 Task: Add a condition where "Hours since last SLA breach Greater than Ten" in recently solved tickets
Action: Mouse moved to (130, 444)
Screenshot: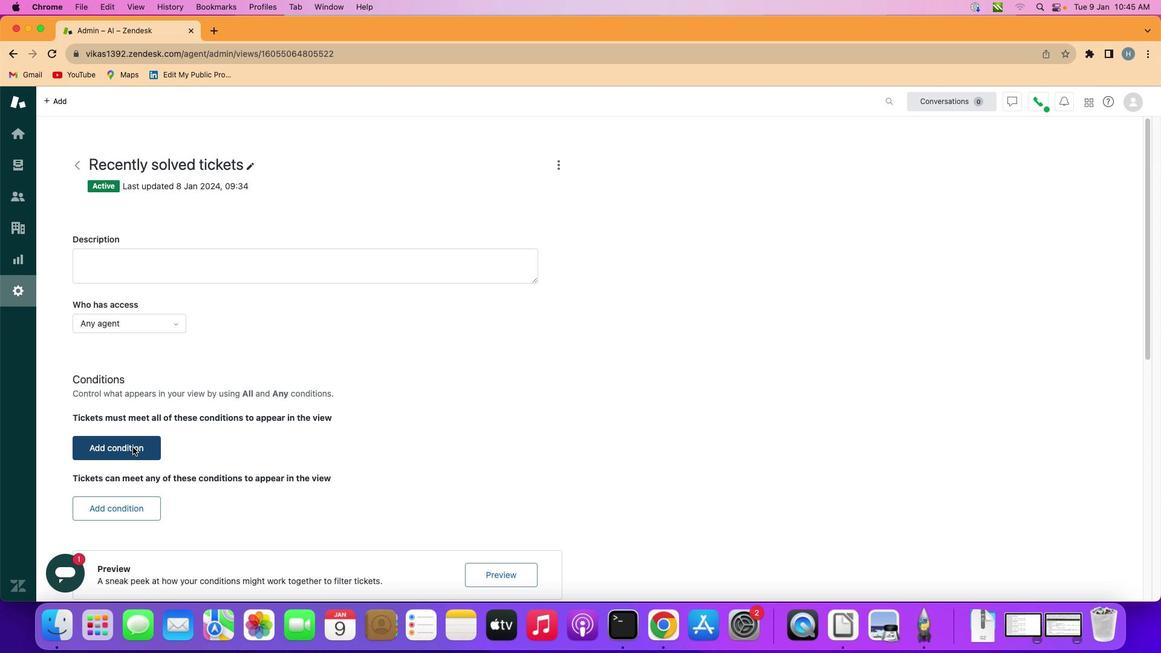 
Action: Mouse pressed left at (130, 444)
Screenshot: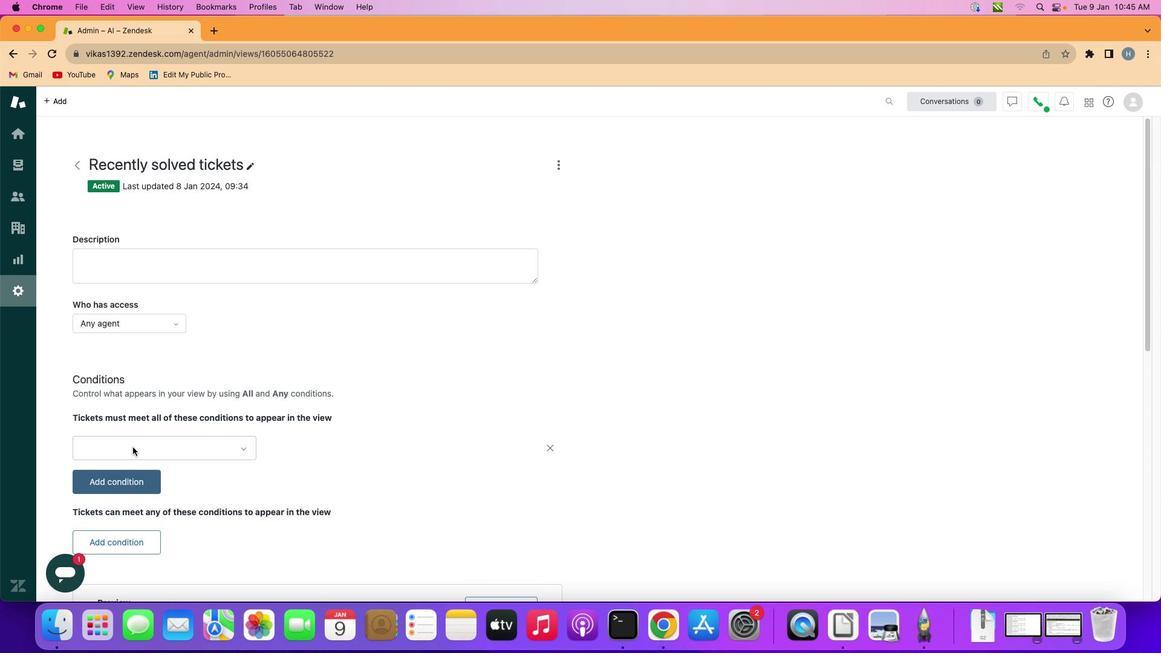 
Action: Mouse moved to (180, 440)
Screenshot: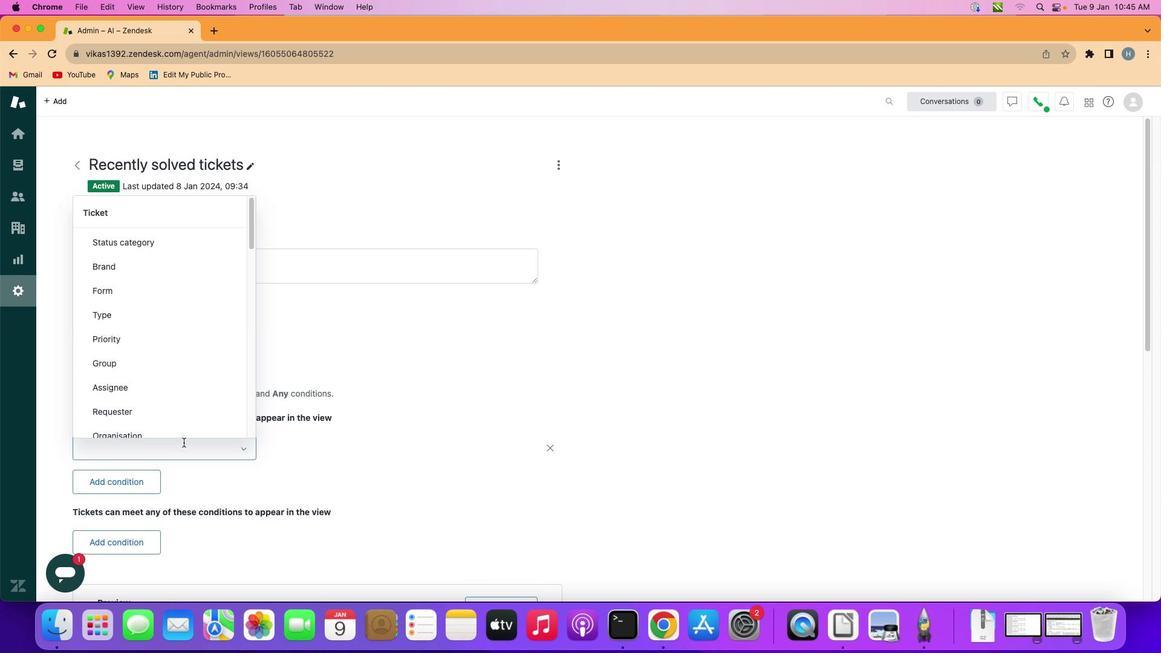 
Action: Mouse pressed left at (180, 440)
Screenshot: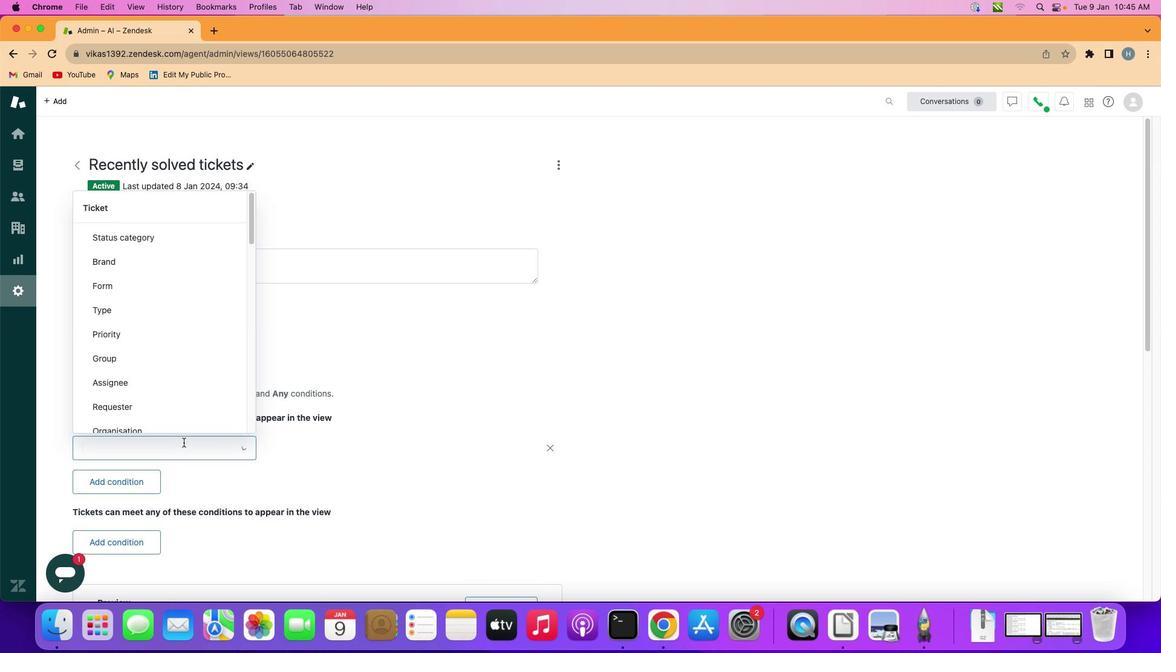 
Action: Mouse moved to (167, 317)
Screenshot: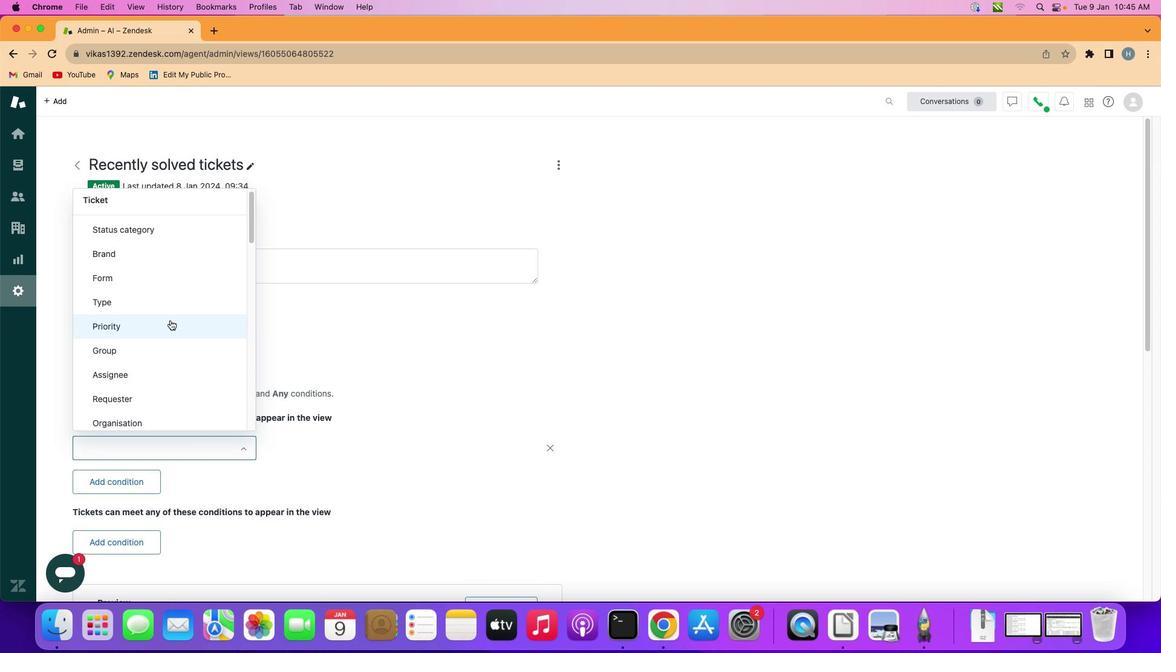 
Action: Mouse scrolled (167, 317) with delta (-1, -2)
Screenshot: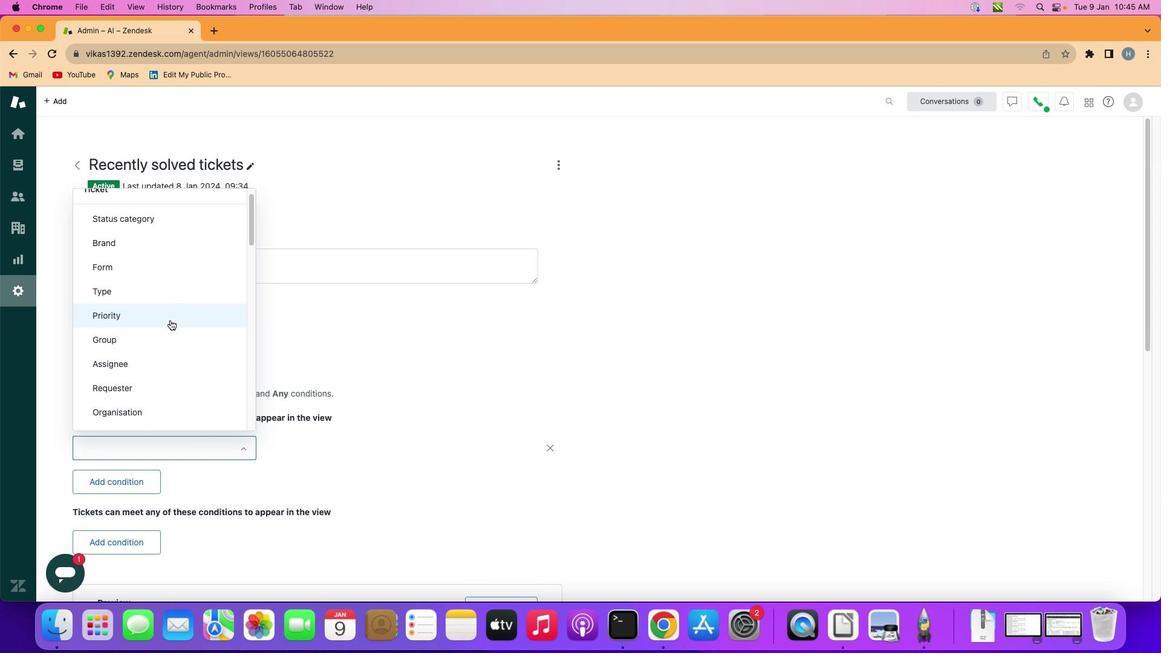 
Action: Mouse scrolled (167, 317) with delta (-1, -2)
Screenshot: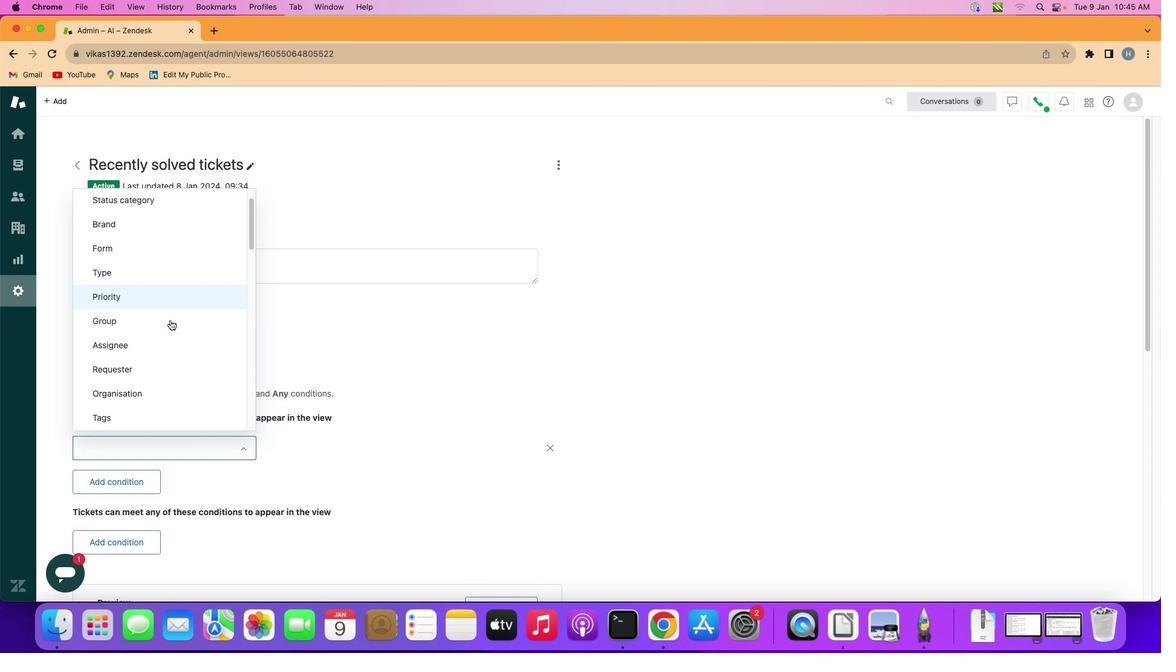 
Action: Mouse scrolled (167, 317) with delta (-1, -2)
Screenshot: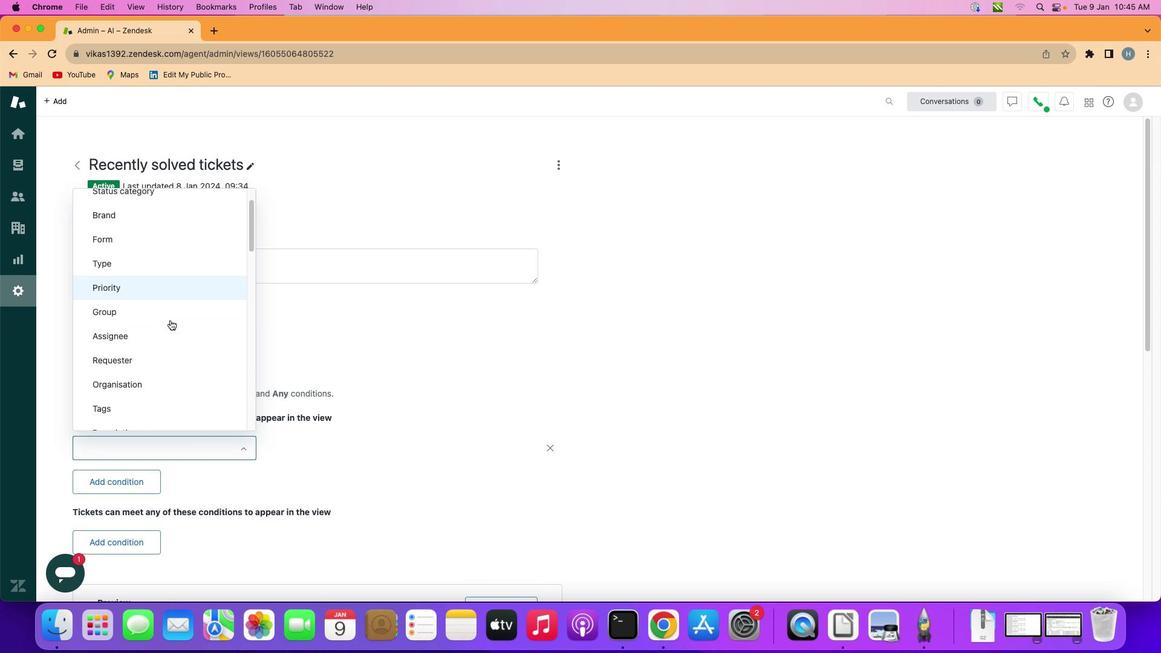 
Action: Mouse scrolled (167, 317) with delta (-1, -2)
Screenshot: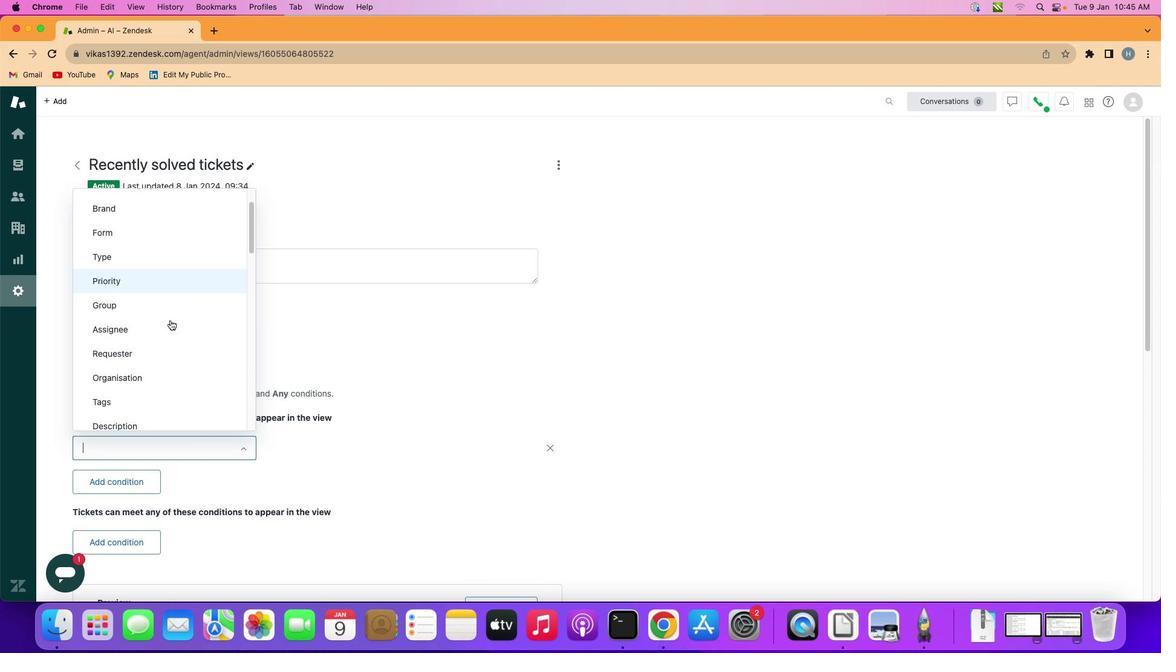 
Action: Mouse scrolled (167, 317) with delta (-1, -2)
Screenshot: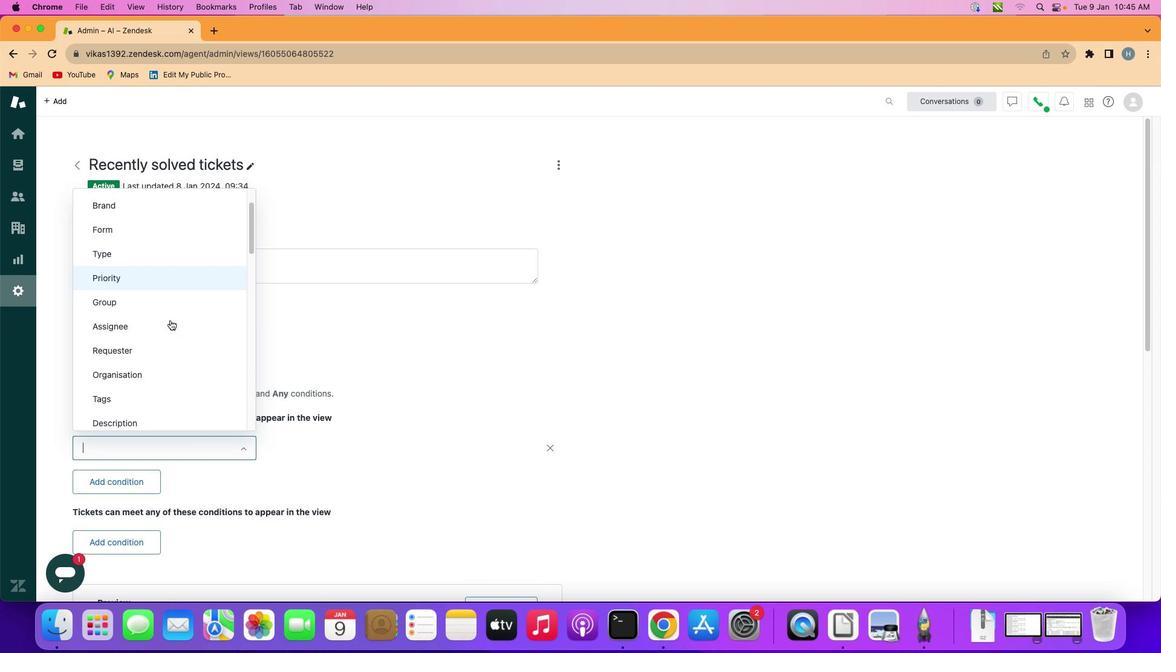 
Action: Mouse moved to (168, 318)
Screenshot: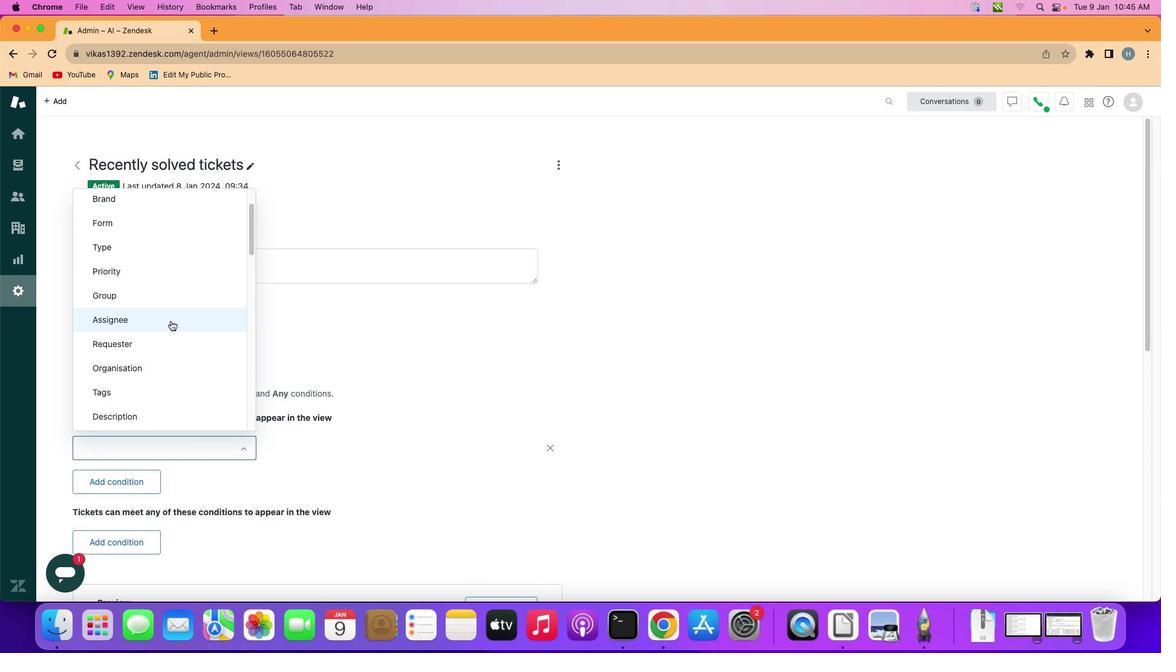 
Action: Mouse scrolled (168, 318) with delta (-1, -2)
Screenshot: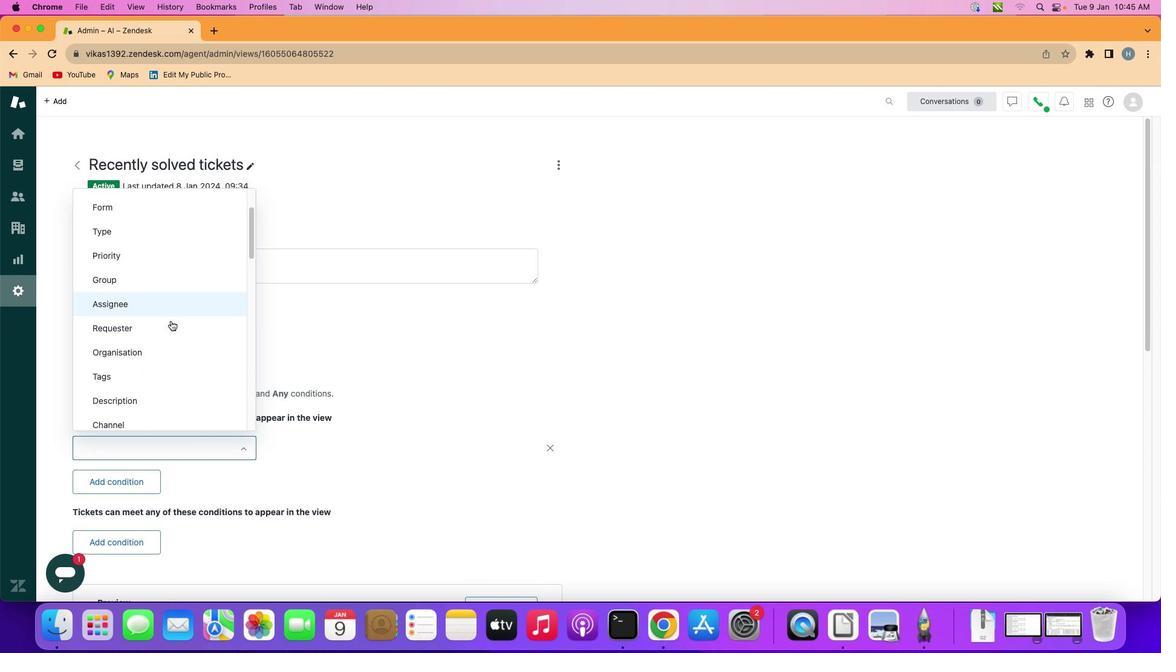 
Action: Mouse moved to (168, 318)
Screenshot: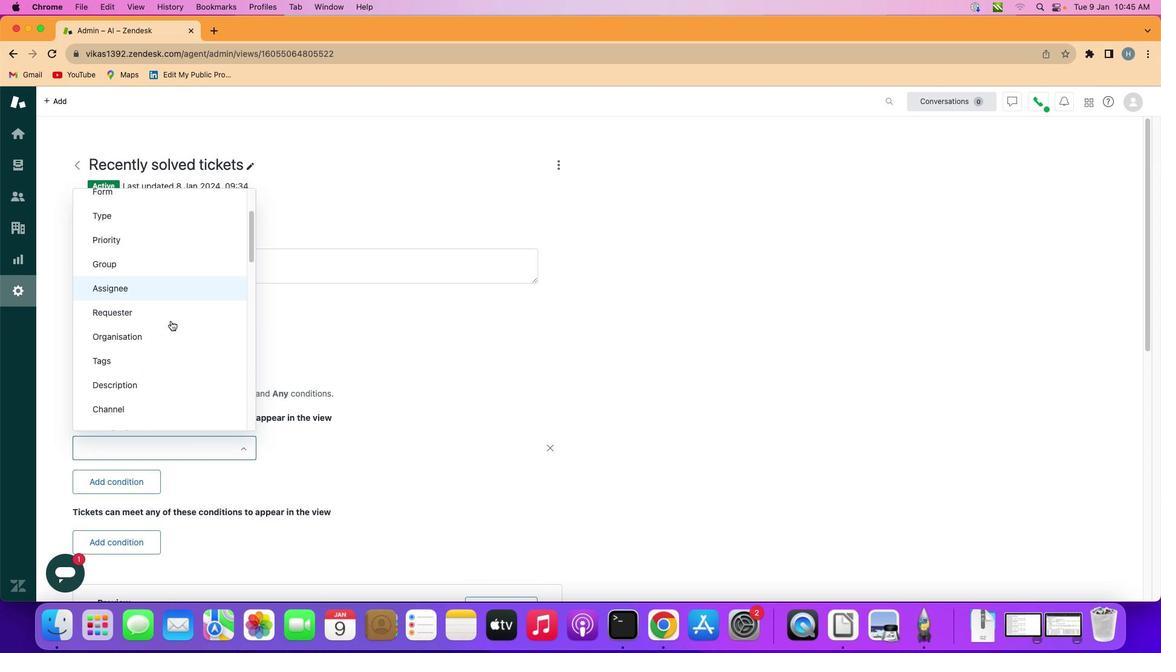 
Action: Mouse scrolled (168, 318) with delta (-1, -2)
Screenshot: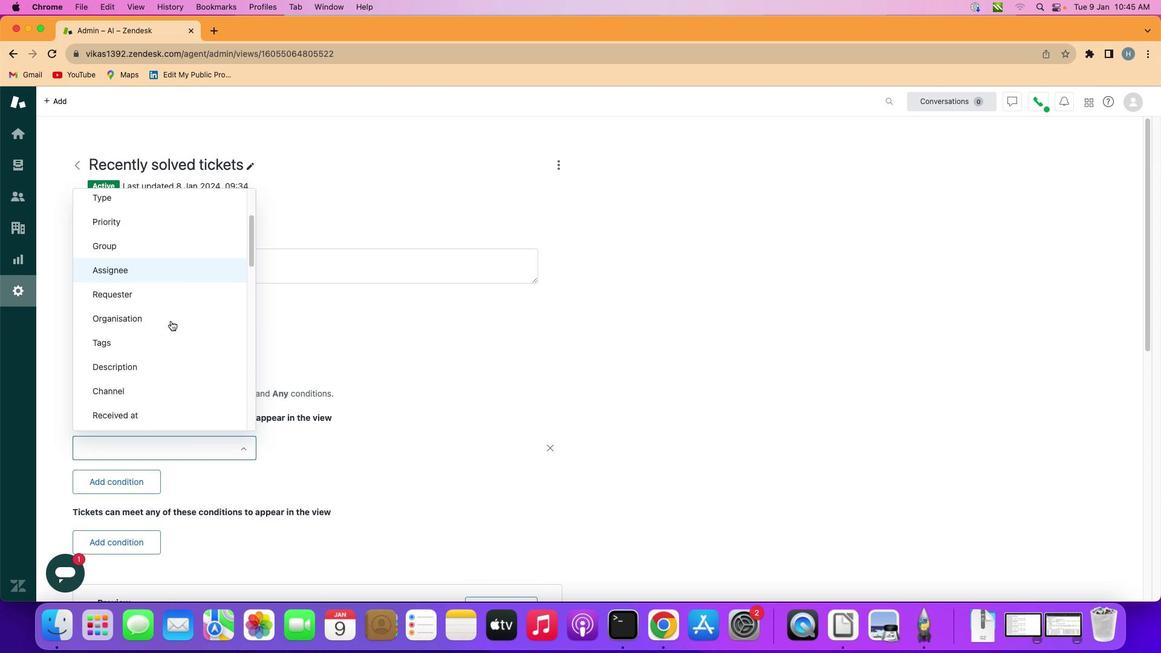 
Action: Mouse scrolled (168, 318) with delta (-1, -2)
Screenshot: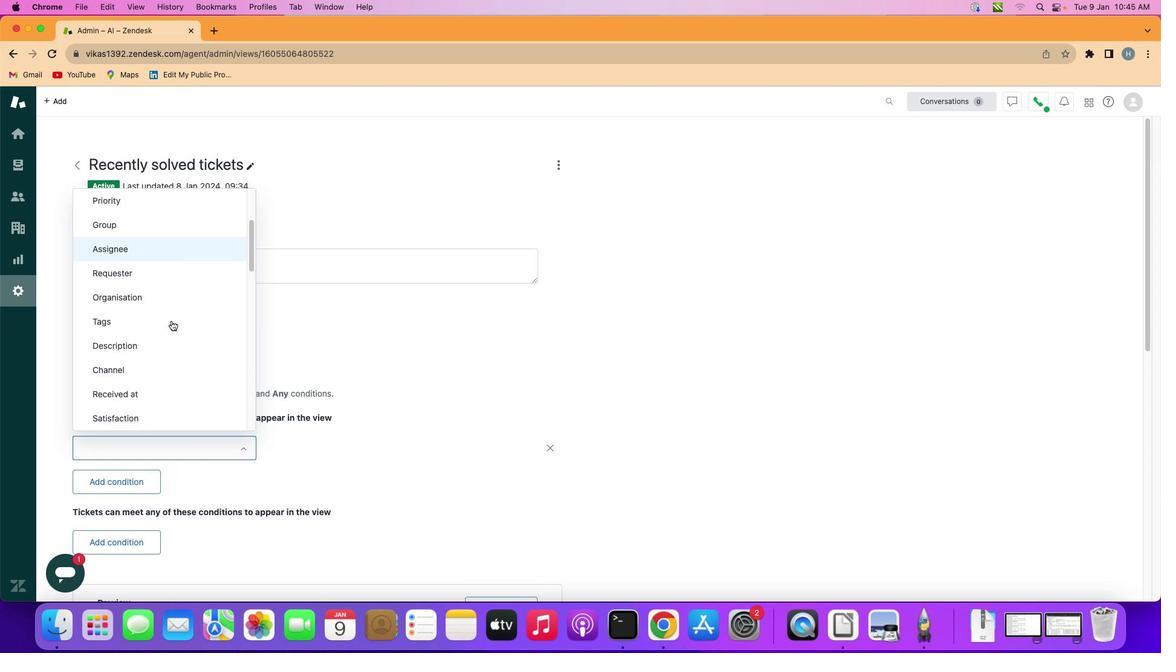 
Action: Mouse scrolled (168, 318) with delta (-1, -3)
Screenshot: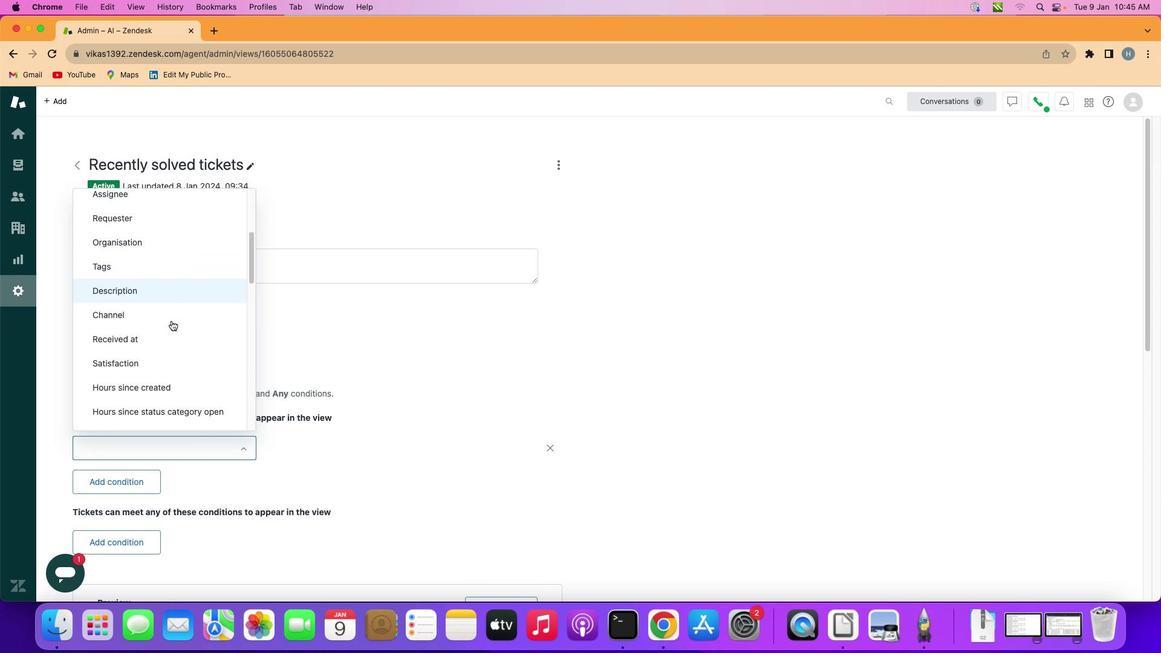 
Action: Mouse moved to (168, 318)
Screenshot: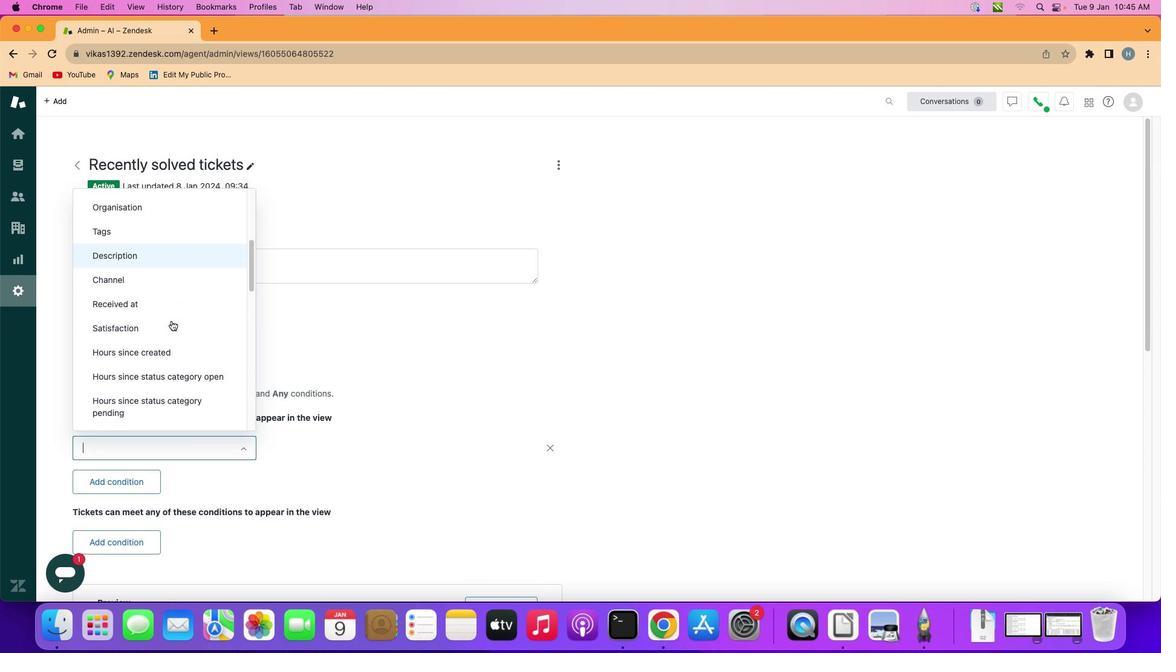 
Action: Mouse scrolled (168, 318) with delta (-1, -3)
Screenshot: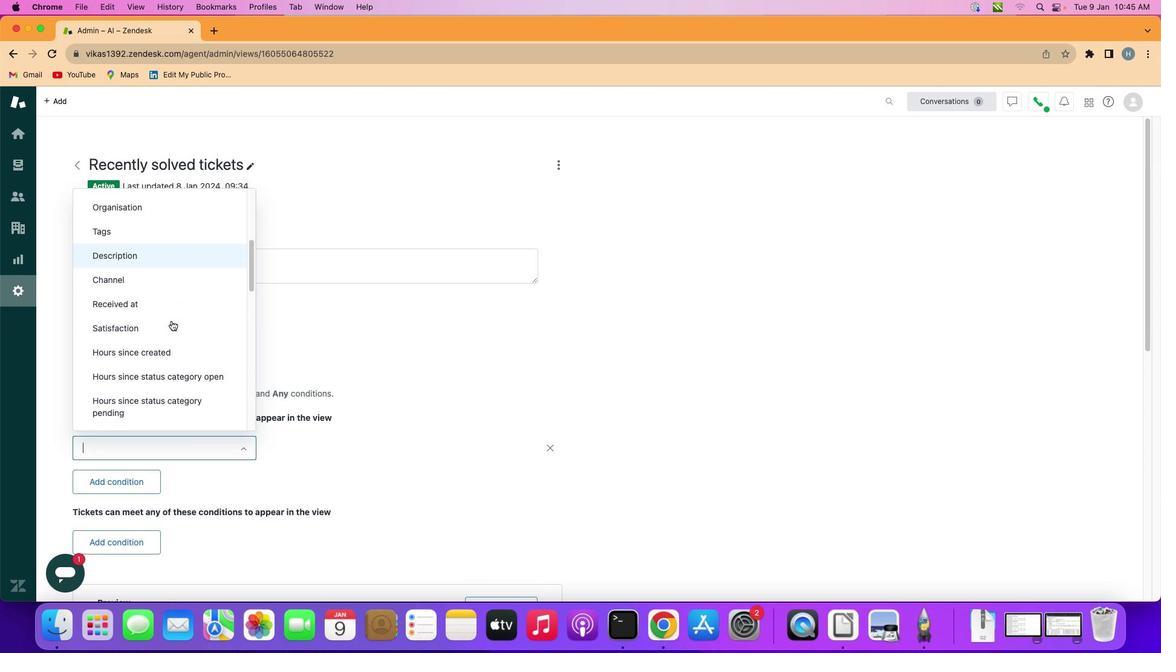 
Action: Mouse scrolled (168, 318) with delta (-1, -2)
Screenshot: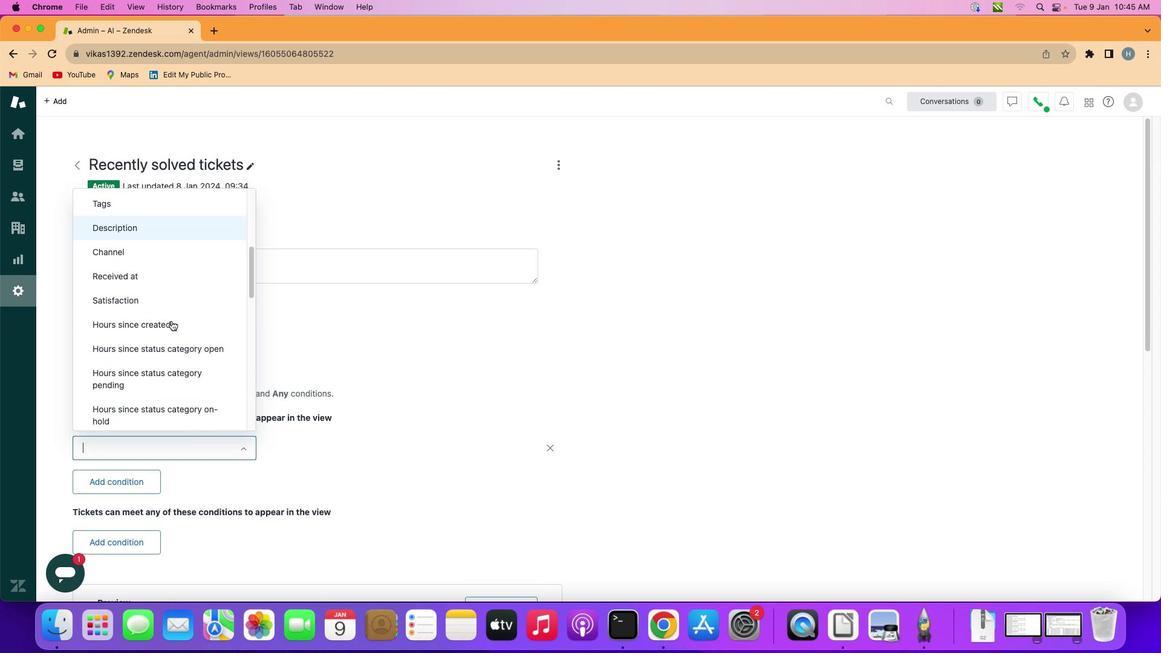 
Action: Mouse scrolled (168, 318) with delta (-1, -2)
Screenshot: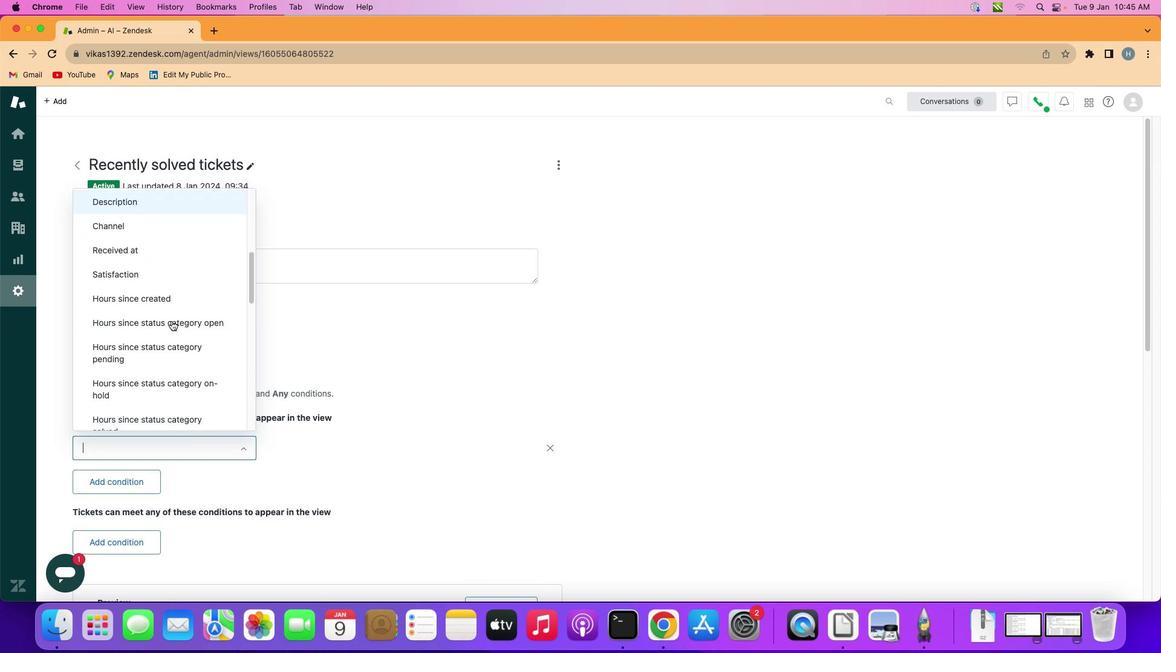 
Action: Mouse scrolled (168, 318) with delta (-1, -2)
Screenshot: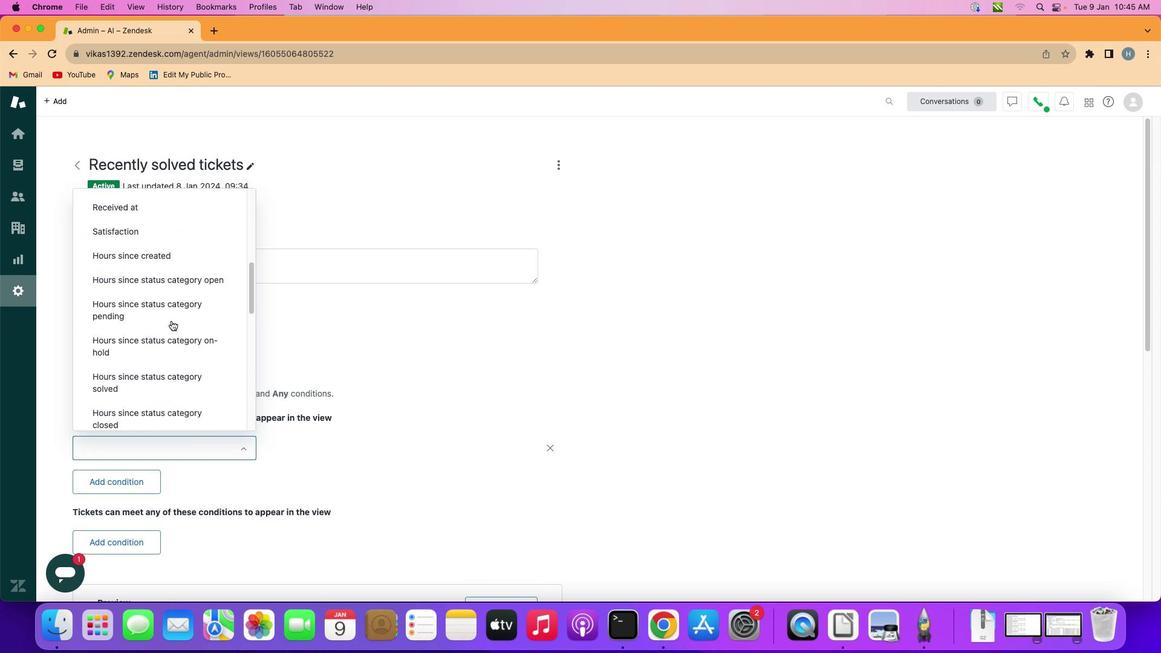 
Action: Mouse scrolled (168, 318) with delta (-1, -3)
Screenshot: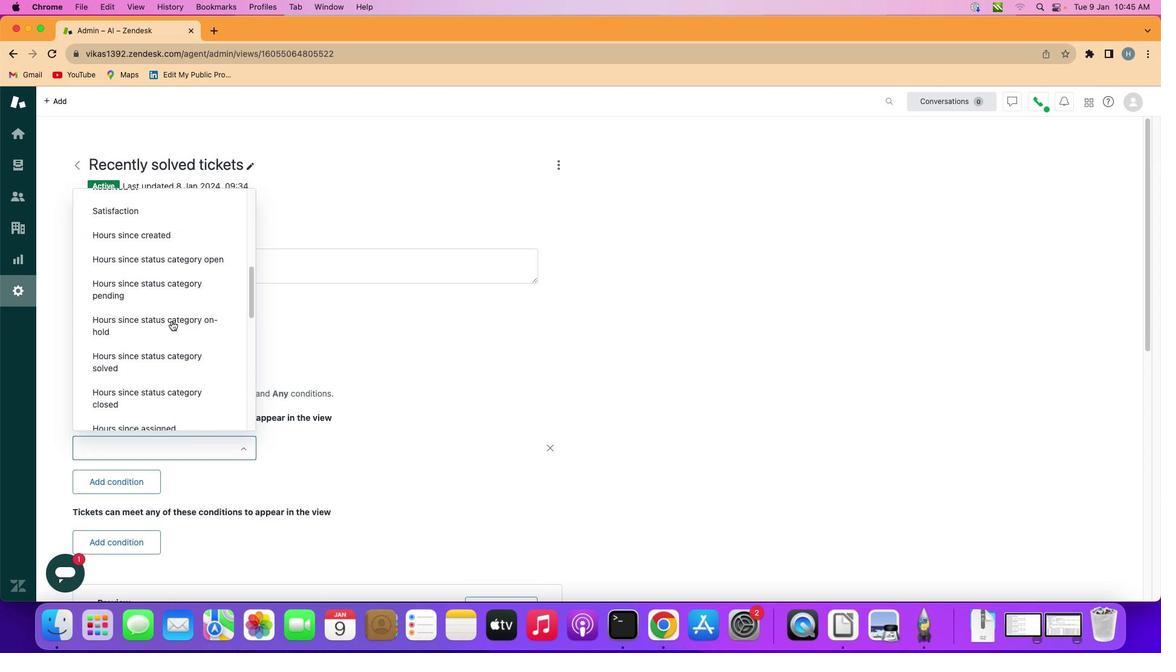 
Action: Mouse moved to (182, 309)
Screenshot: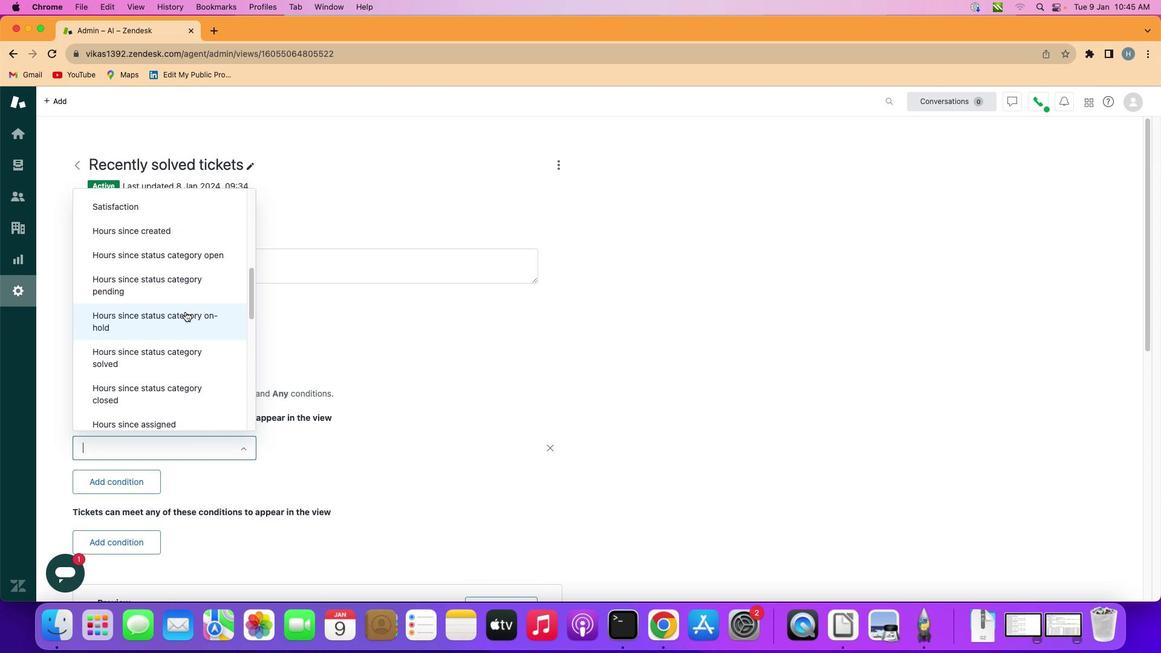 
Action: Mouse scrolled (182, 309) with delta (-1, -2)
Screenshot: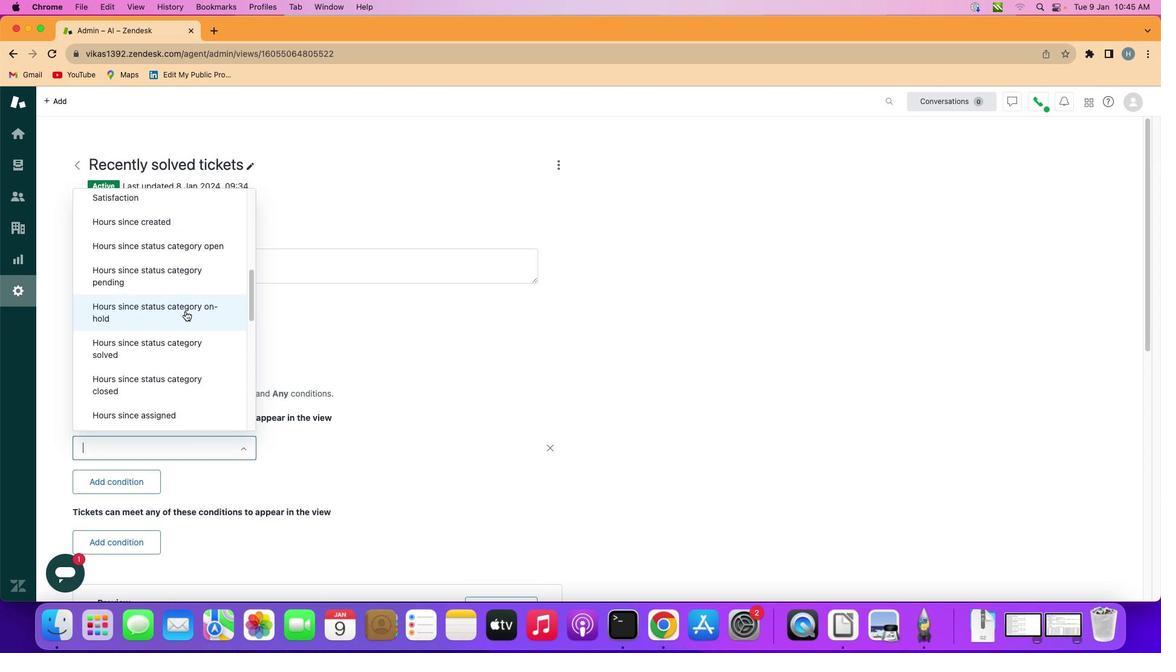 
Action: Mouse scrolled (182, 309) with delta (-1, -2)
Screenshot: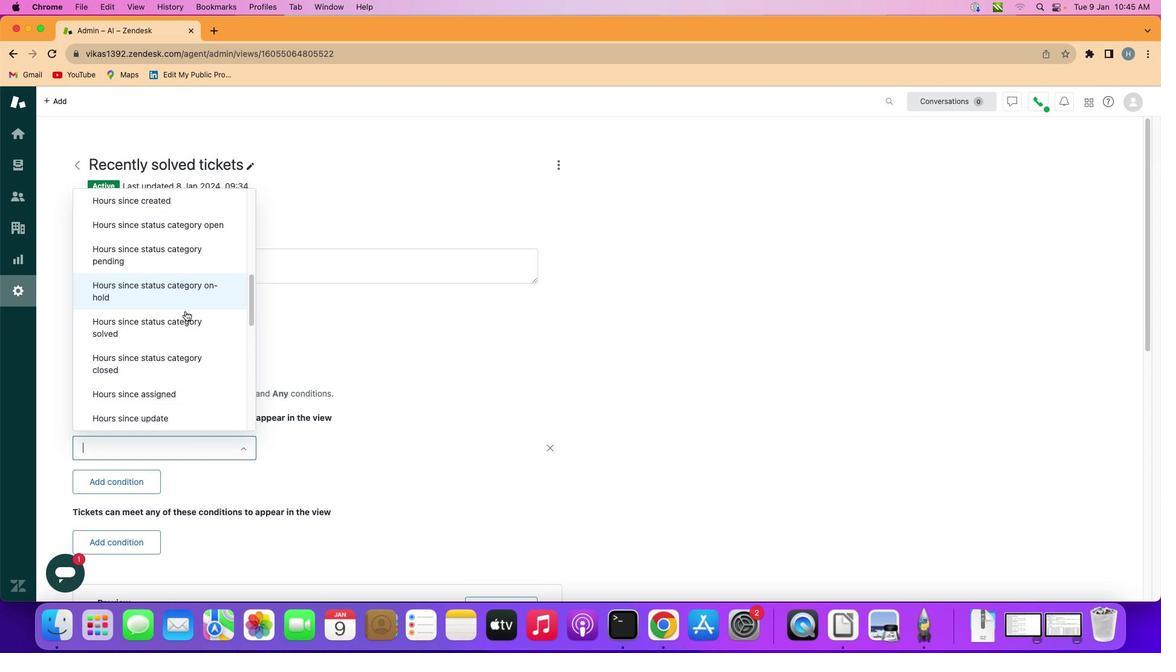 
Action: Mouse scrolled (182, 309) with delta (-1, -2)
Screenshot: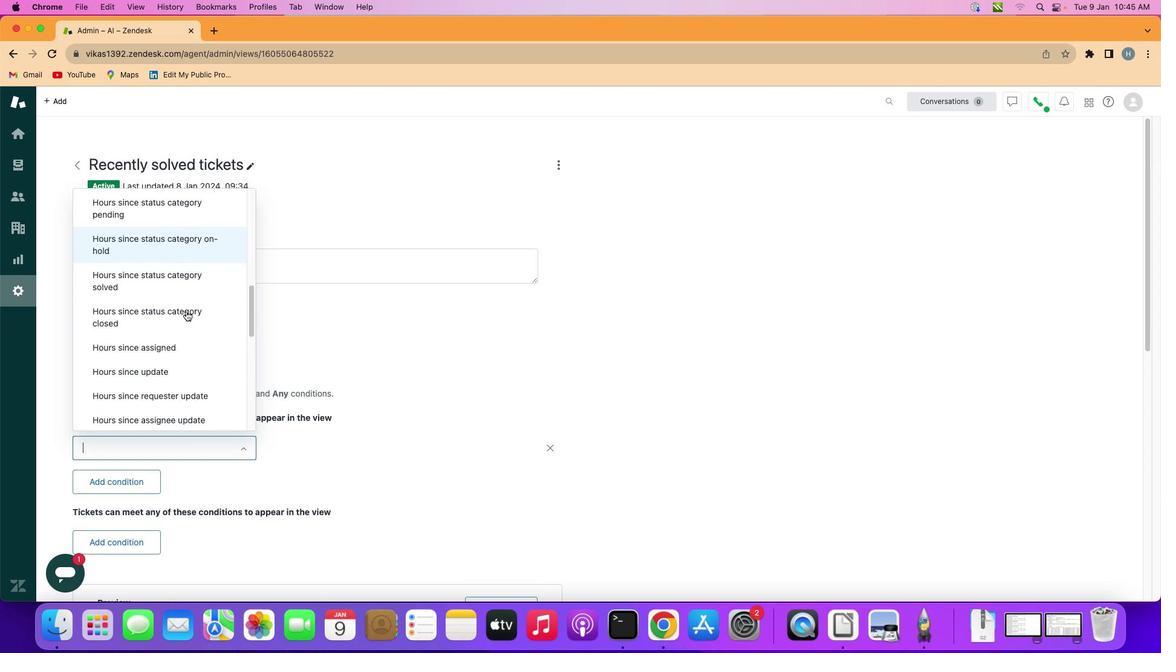 
Action: Mouse moved to (183, 309)
Screenshot: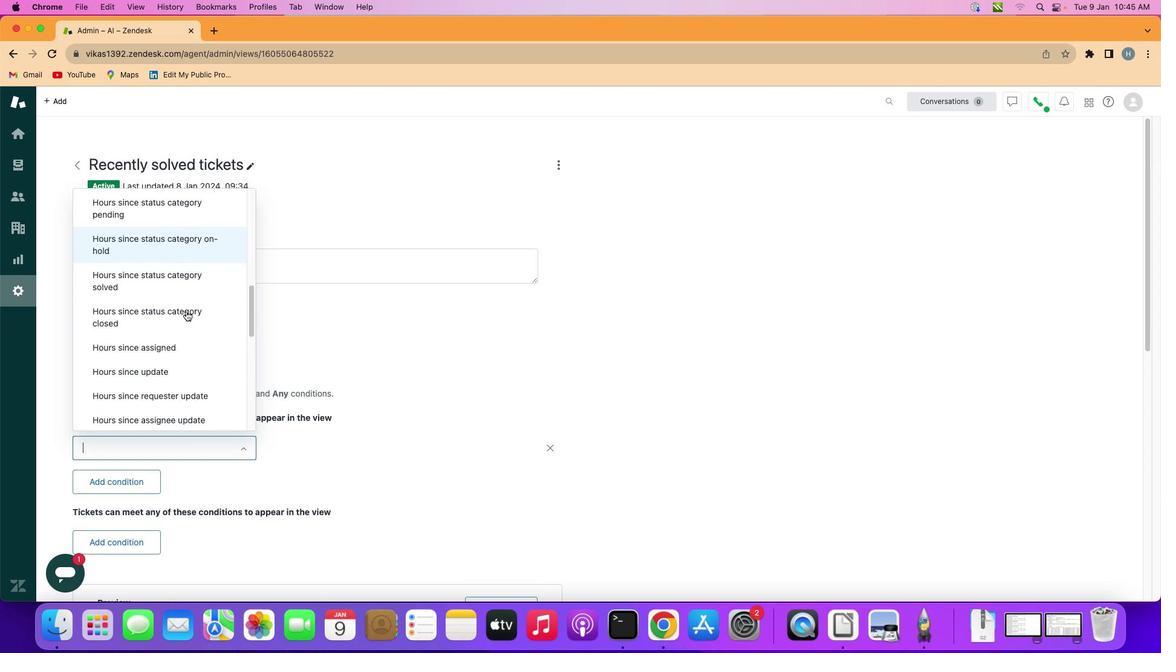 
Action: Mouse scrolled (183, 309) with delta (-1, -2)
Screenshot: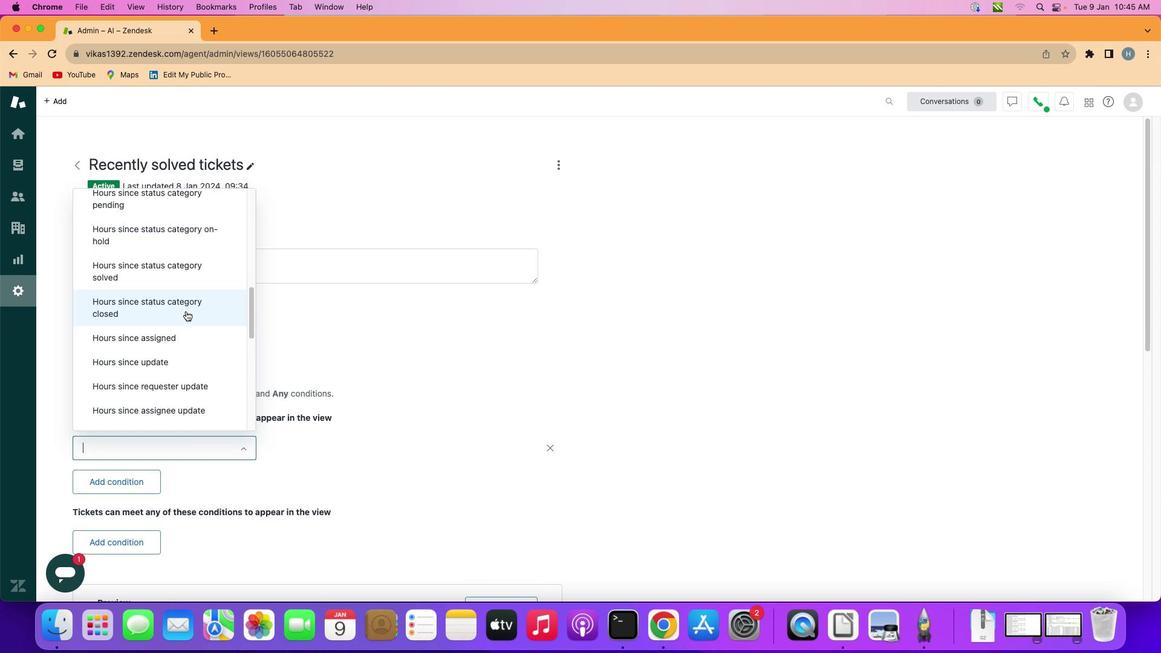 
Action: Mouse moved to (183, 309)
Screenshot: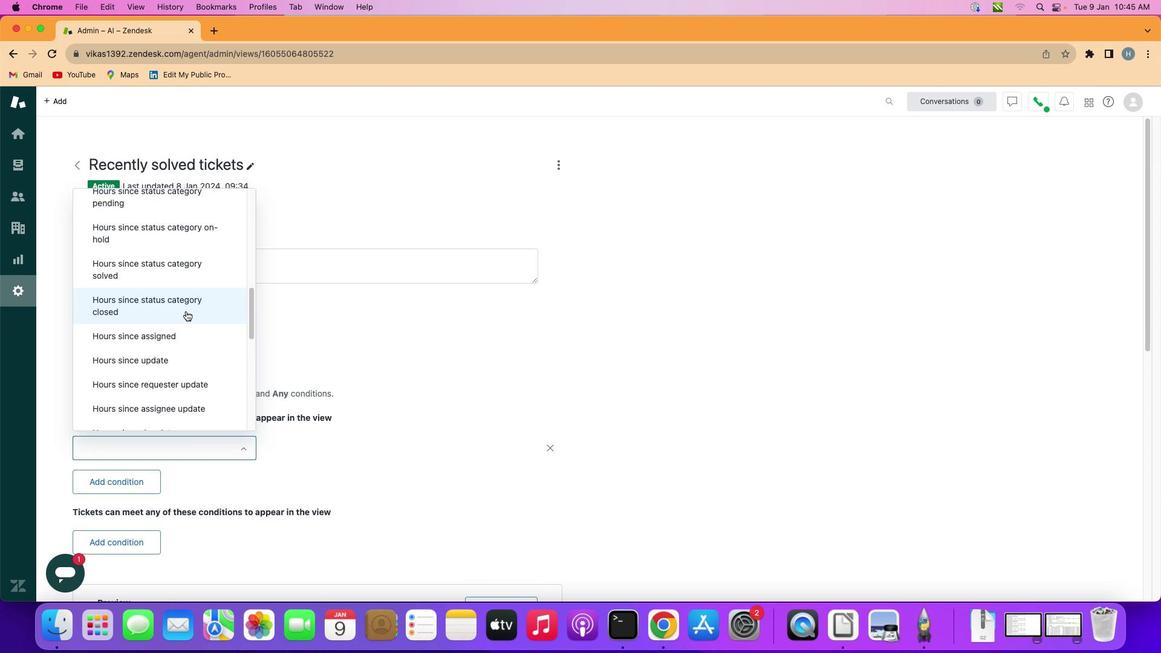 
Action: Mouse scrolled (183, 309) with delta (-1, -2)
Screenshot: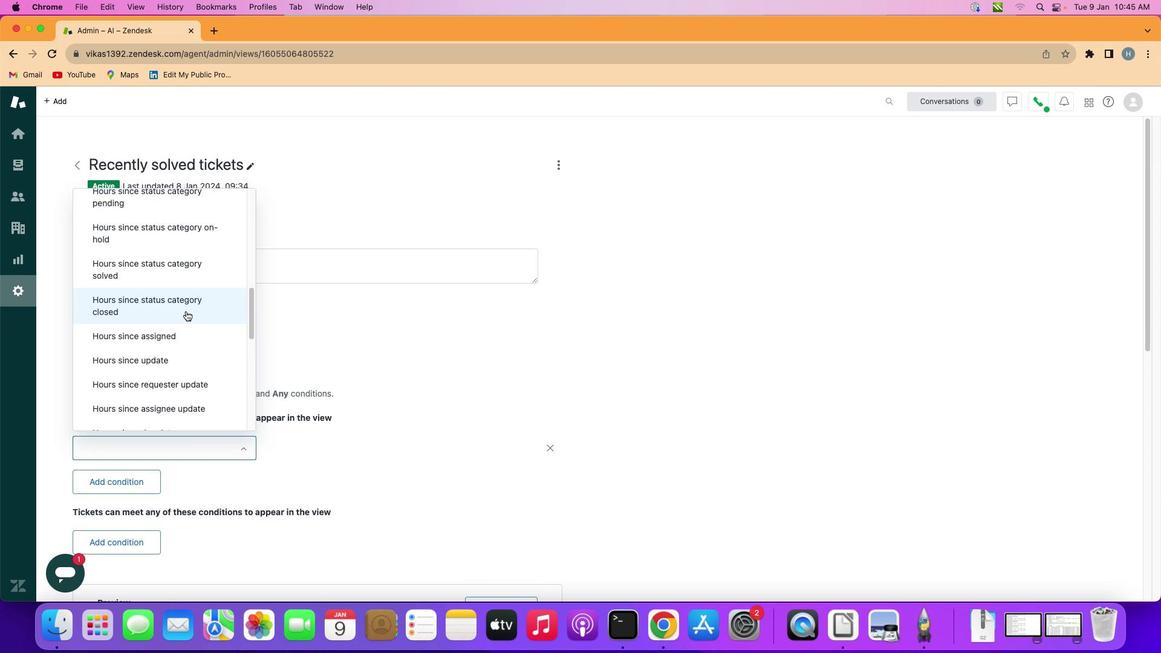
Action: Mouse moved to (183, 308)
Screenshot: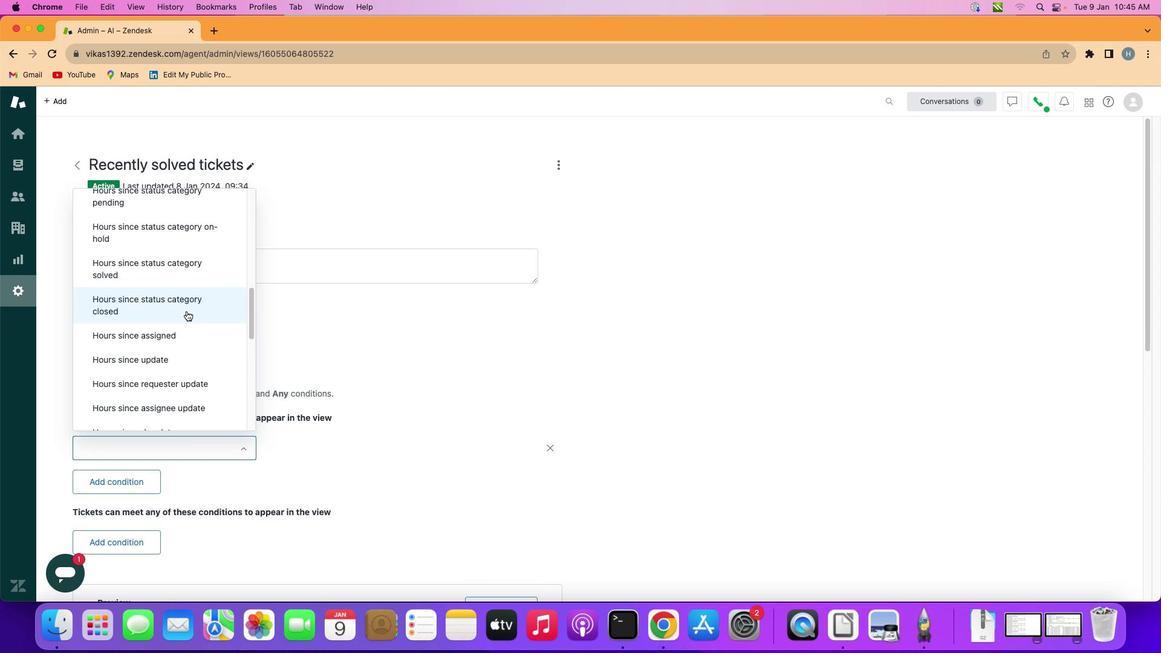 
Action: Mouse scrolled (183, 308) with delta (-1, -2)
Screenshot: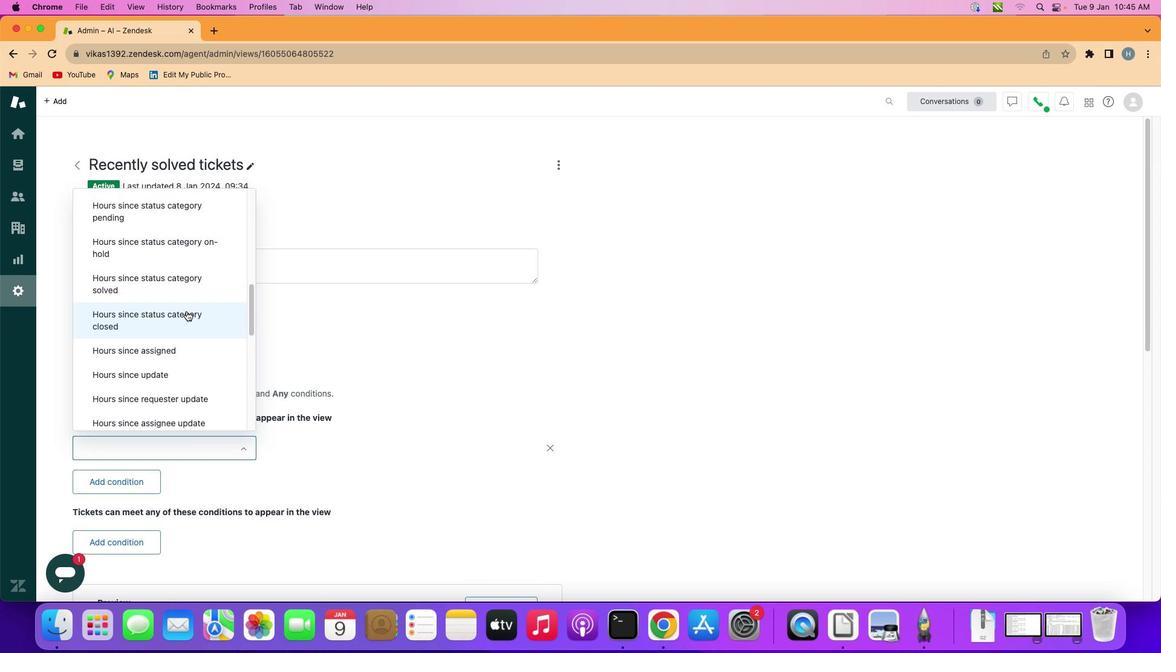 
Action: Mouse scrolled (183, 308) with delta (-1, -1)
Screenshot: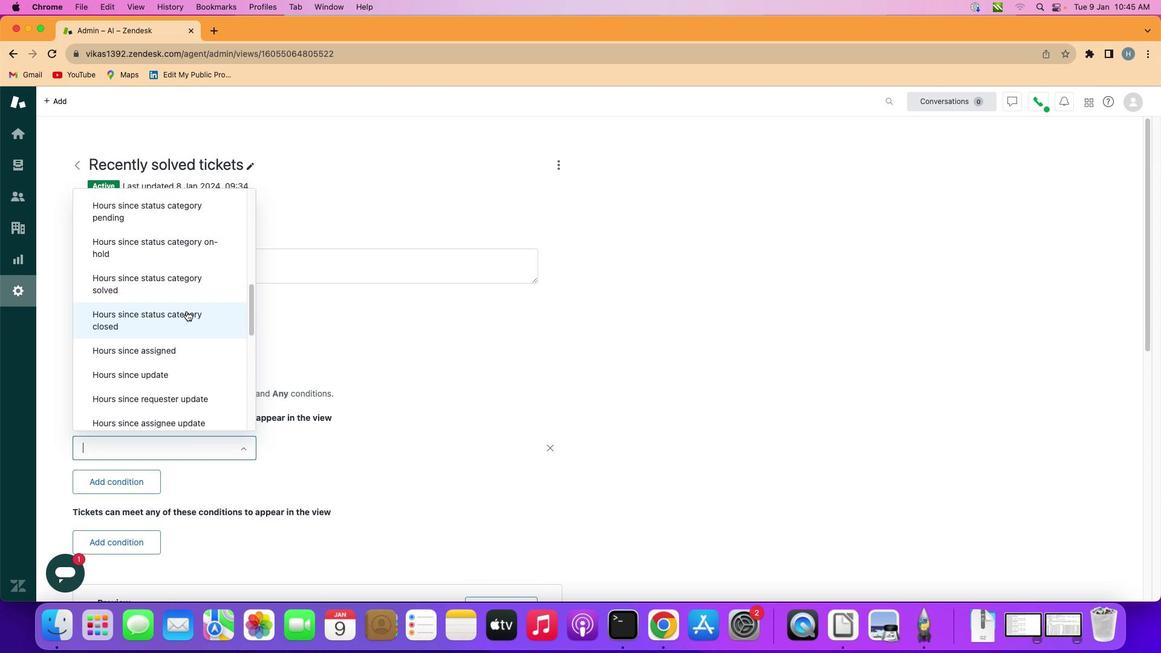 
Action: Mouse scrolled (183, 308) with delta (-1, -2)
Screenshot: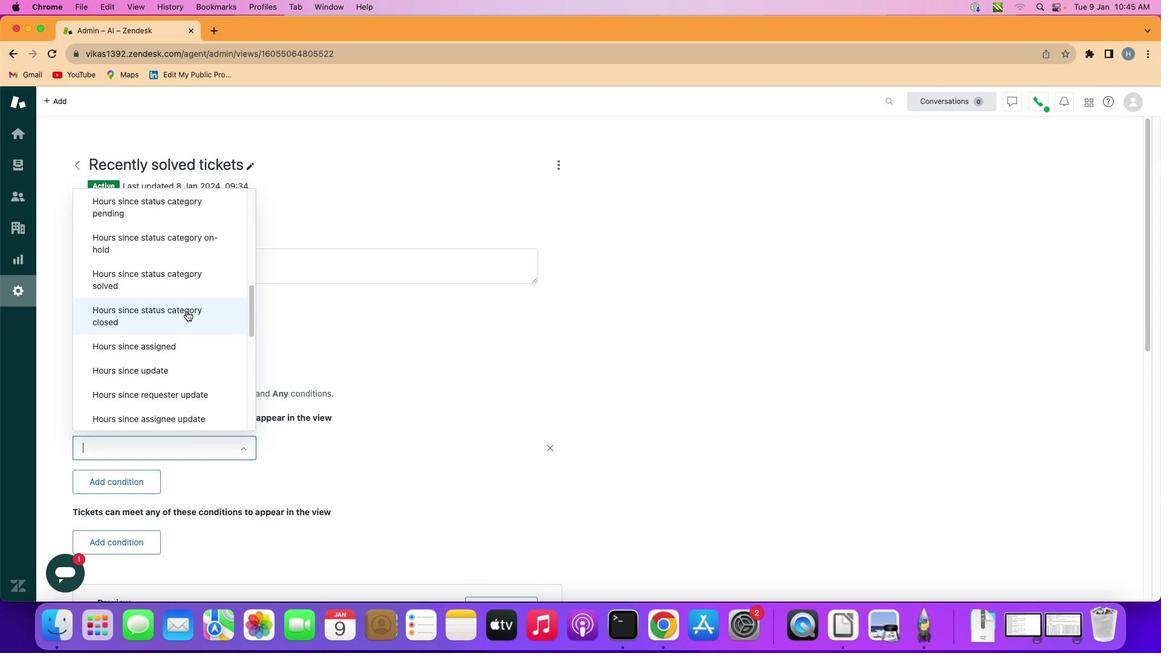 
Action: Mouse scrolled (183, 308) with delta (-1, -2)
Screenshot: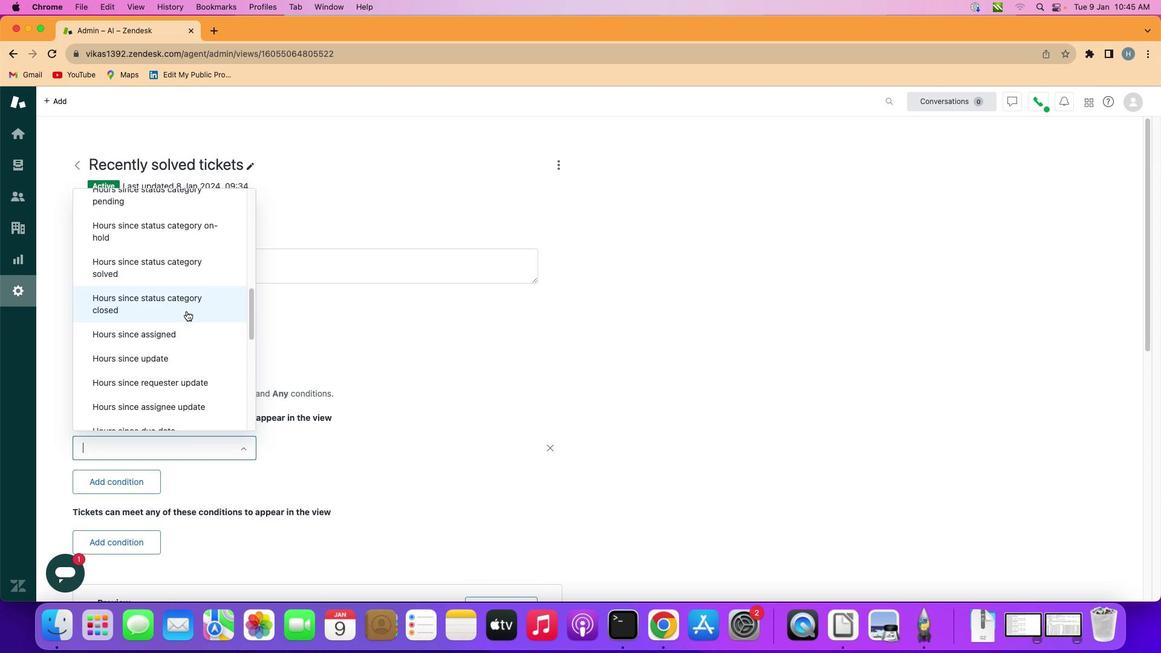 
Action: Mouse scrolled (183, 308) with delta (-1, -2)
Screenshot: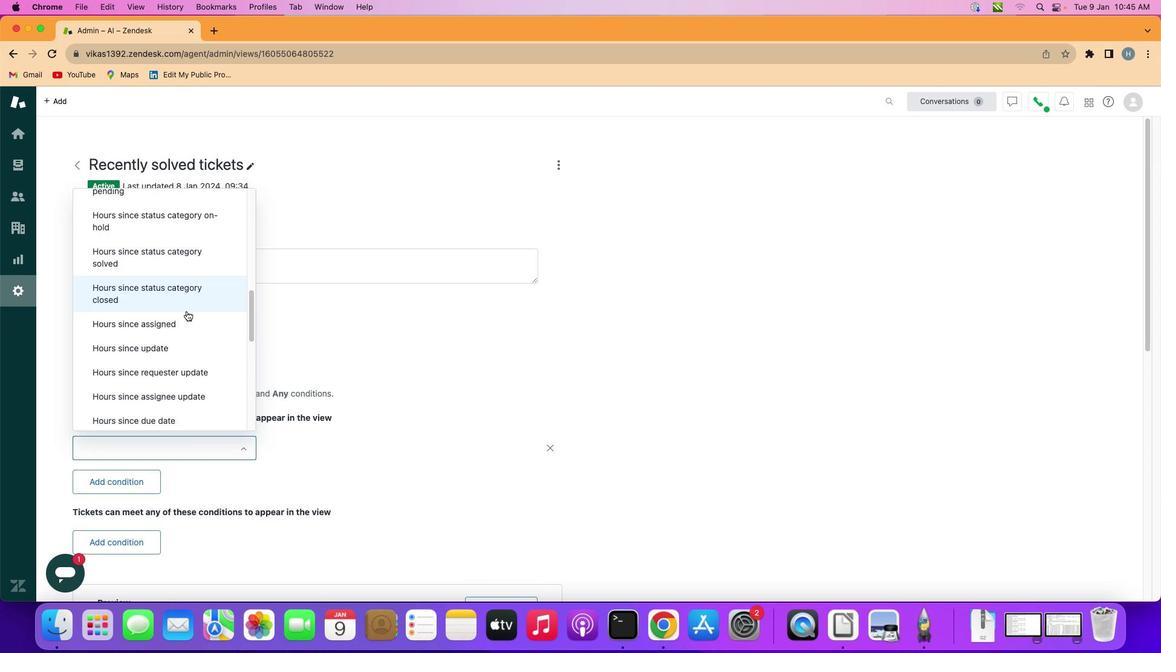 
Action: Mouse scrolled (183, 308) with delta (-1, -2)
Screenshot: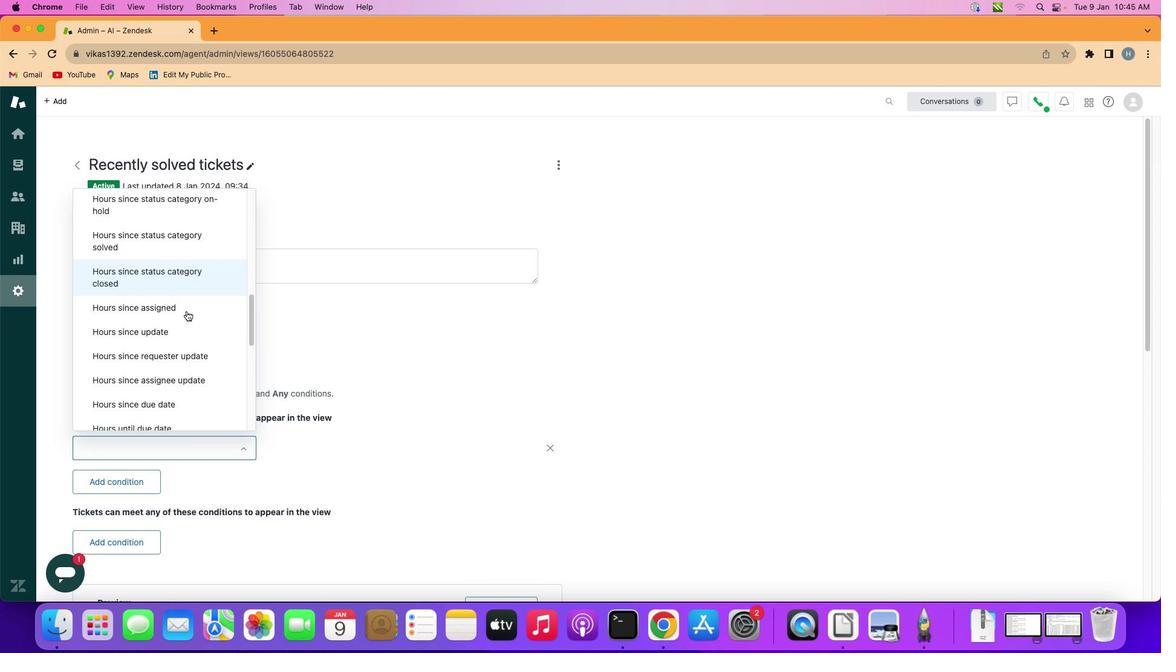 
Action: Mouse scrolled (183, 308) with delta (-1, -2)
Screenshot: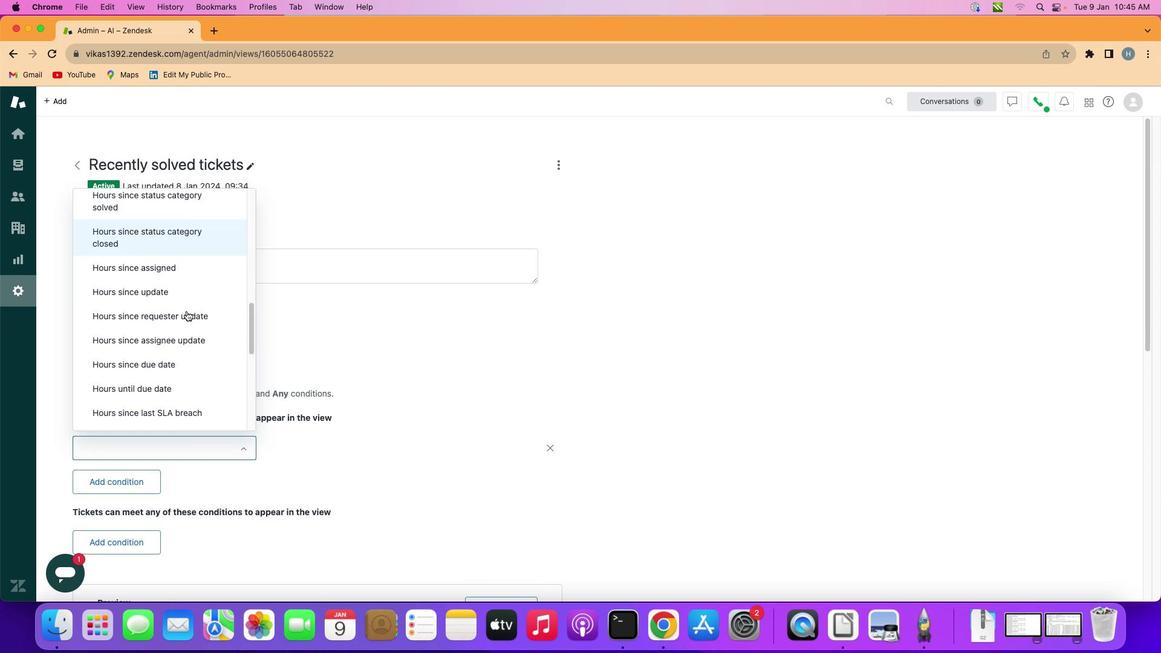 
Action: Mouse scrolled (183, 308) with delta (-1, -2)
Screenshot: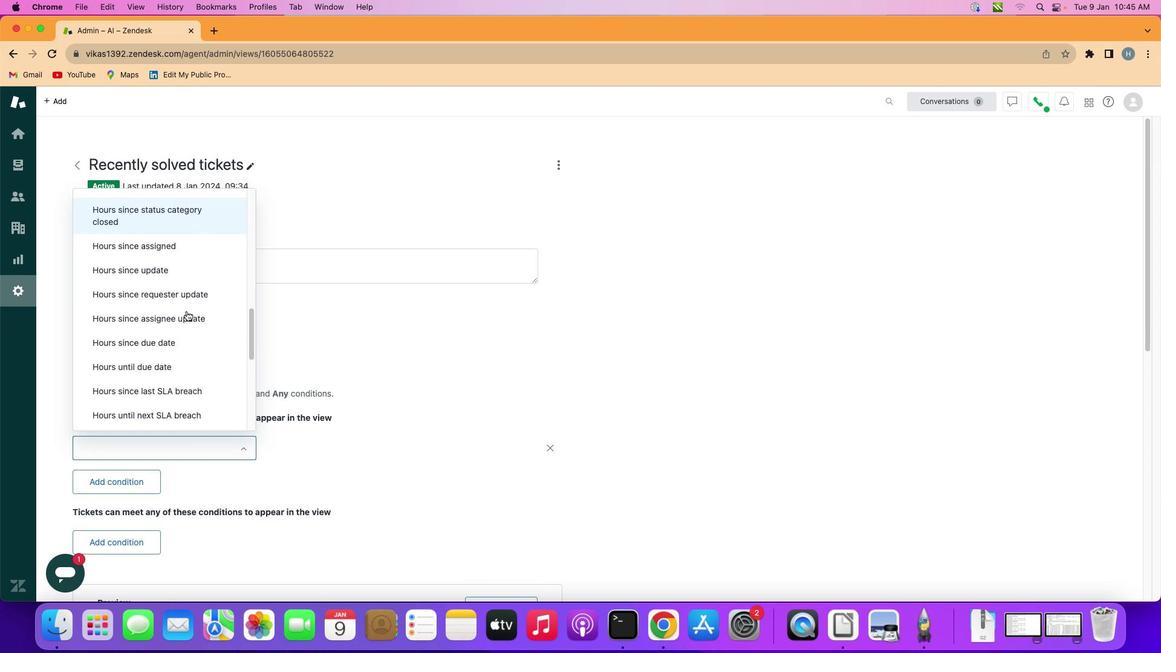 
Action: Mouse scrolled (183, 308) with delta (-1, -2)
Screenshot: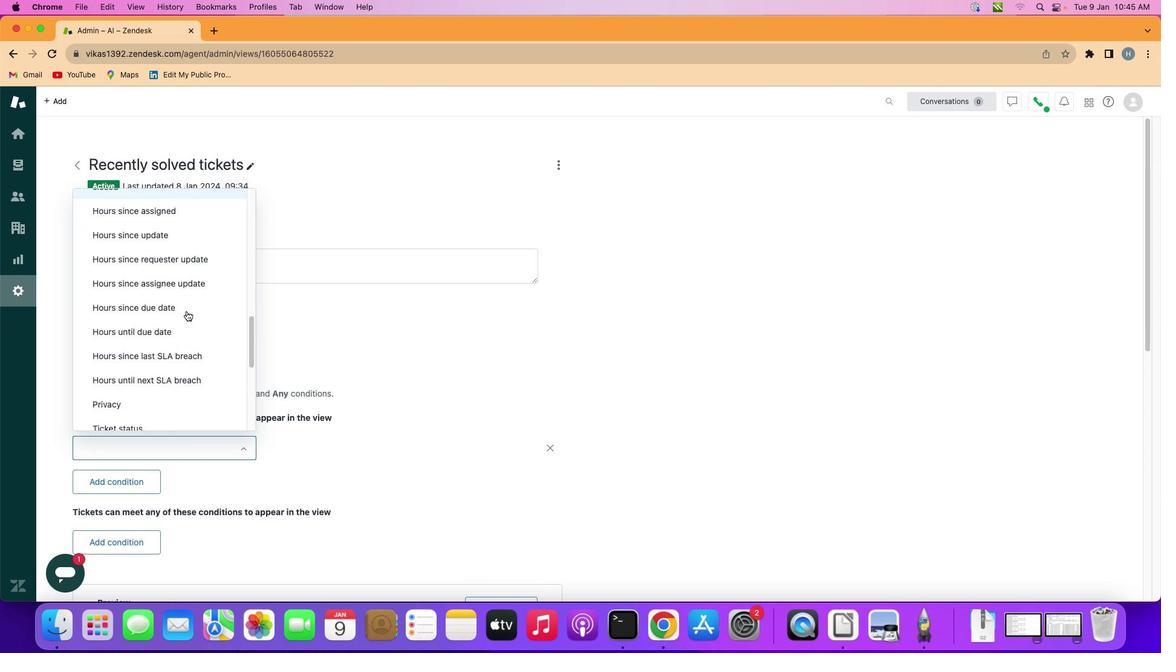 
Action: Mouse moved to (182, 352)
Screenshot: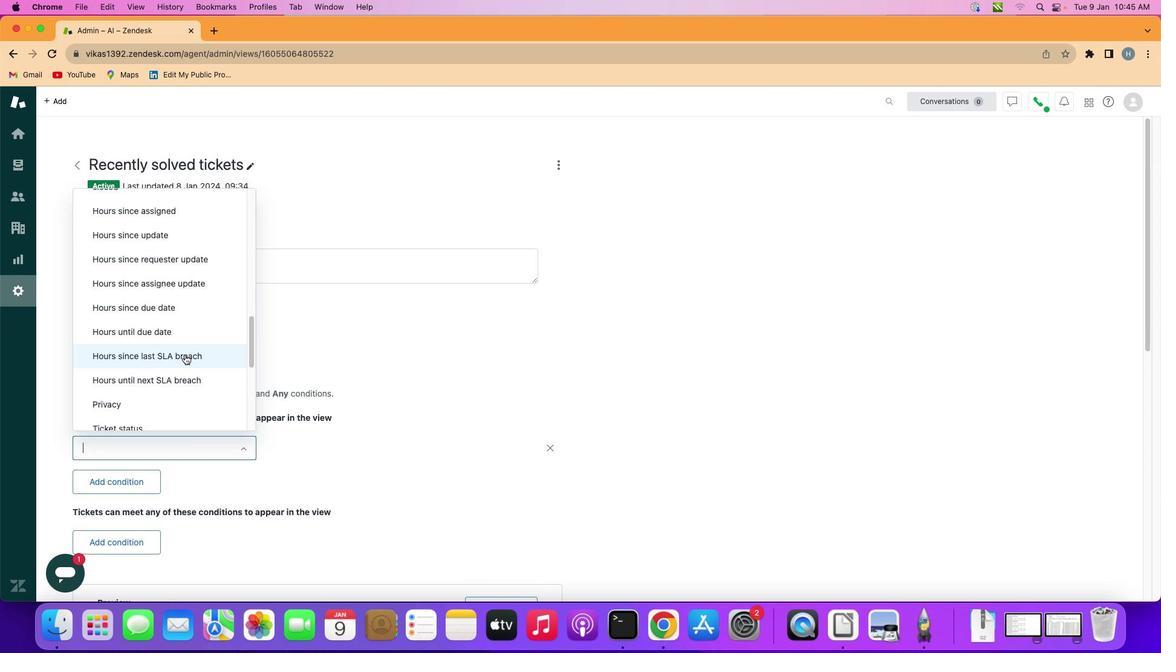 
Action: Mouse pressed left at (182, 352)
Screenshot: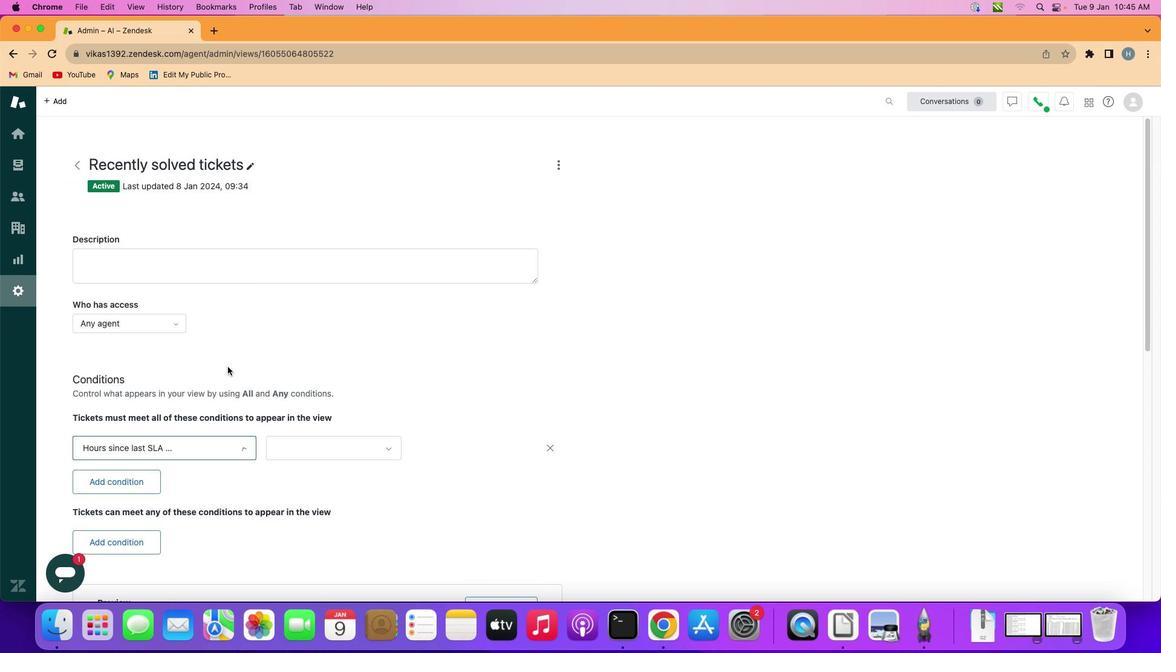 
Action: Mouse moved to (374, 446)
Screenshot: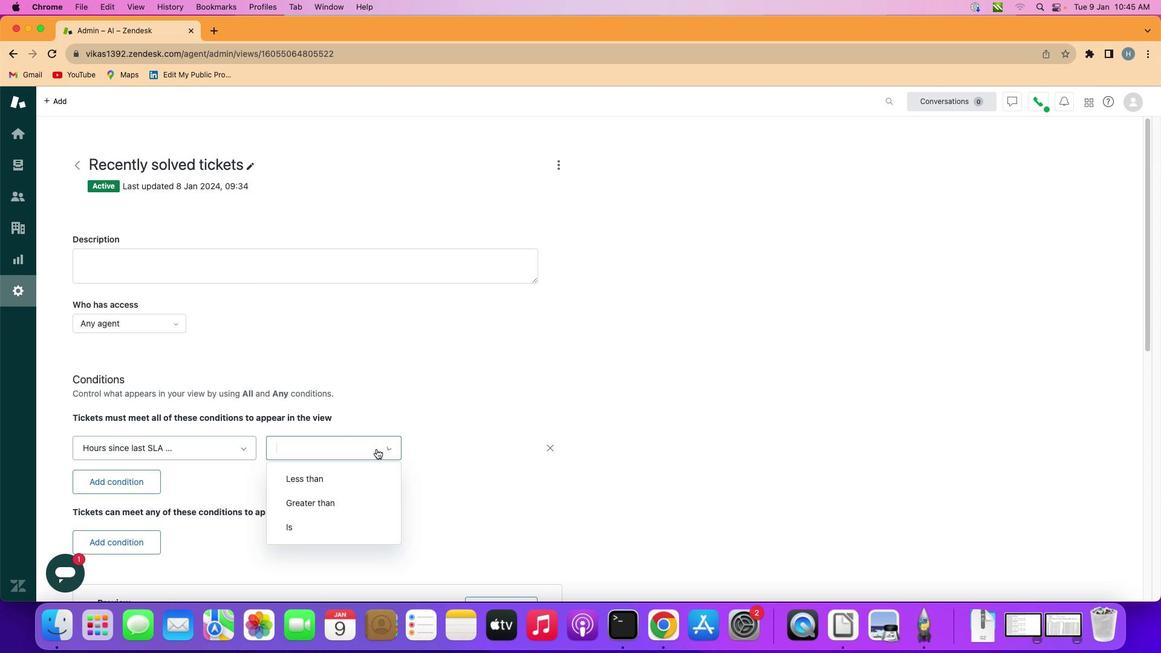 
Action: Mouse pressed left at (374, 446)
Screenshot: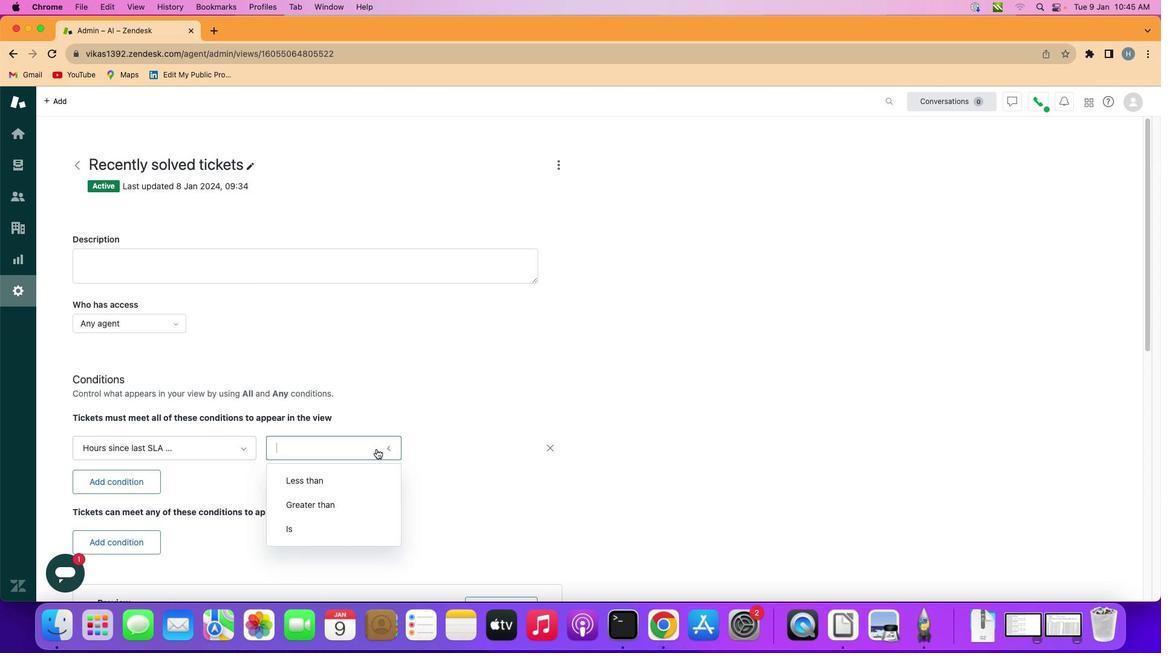 
Action: Mouse moved to (345, 493)
Screenshot: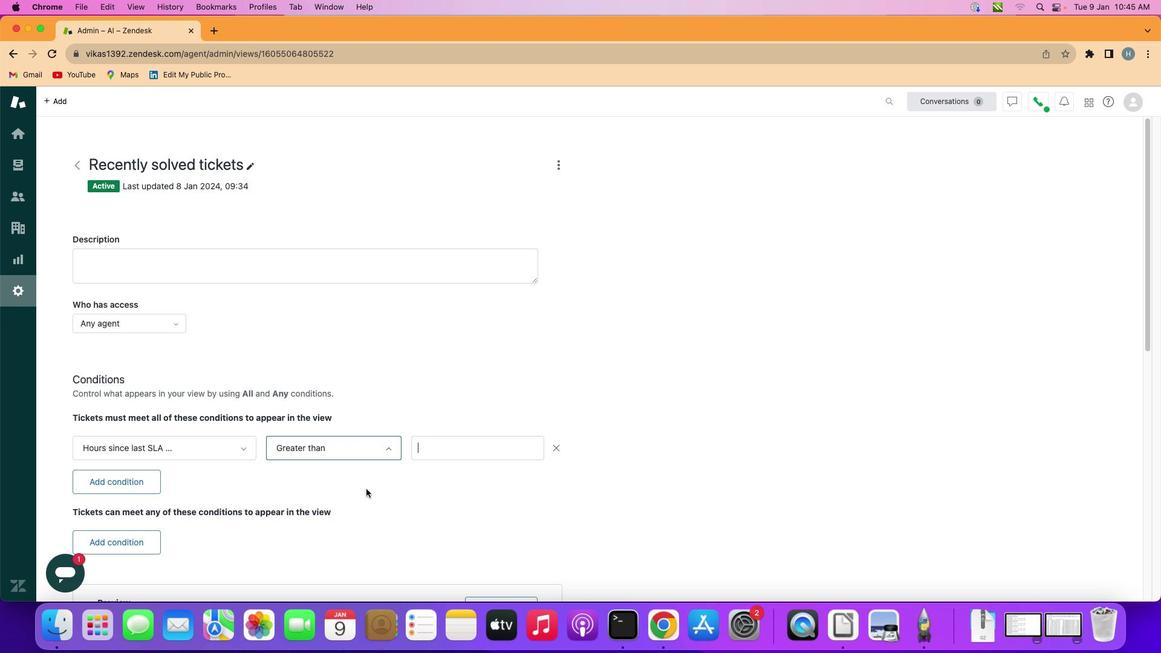 
Action: Mouse pressed left at (345, 493)
Screenshot: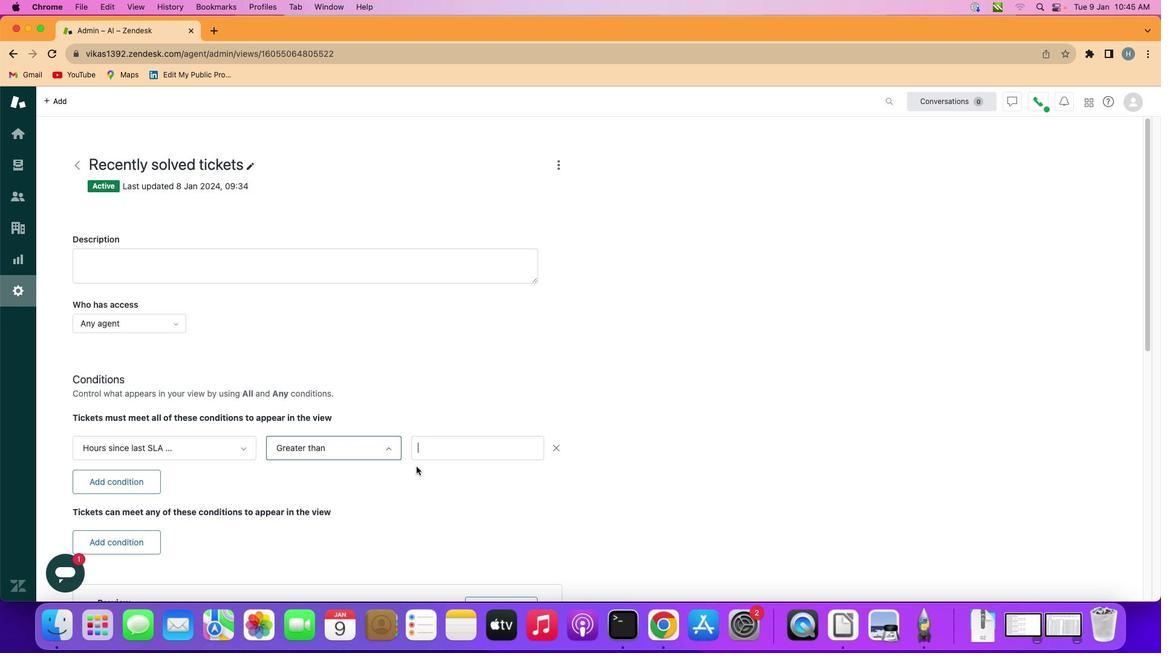 
Action: Mouse moved to (448, 444)
Screenshot: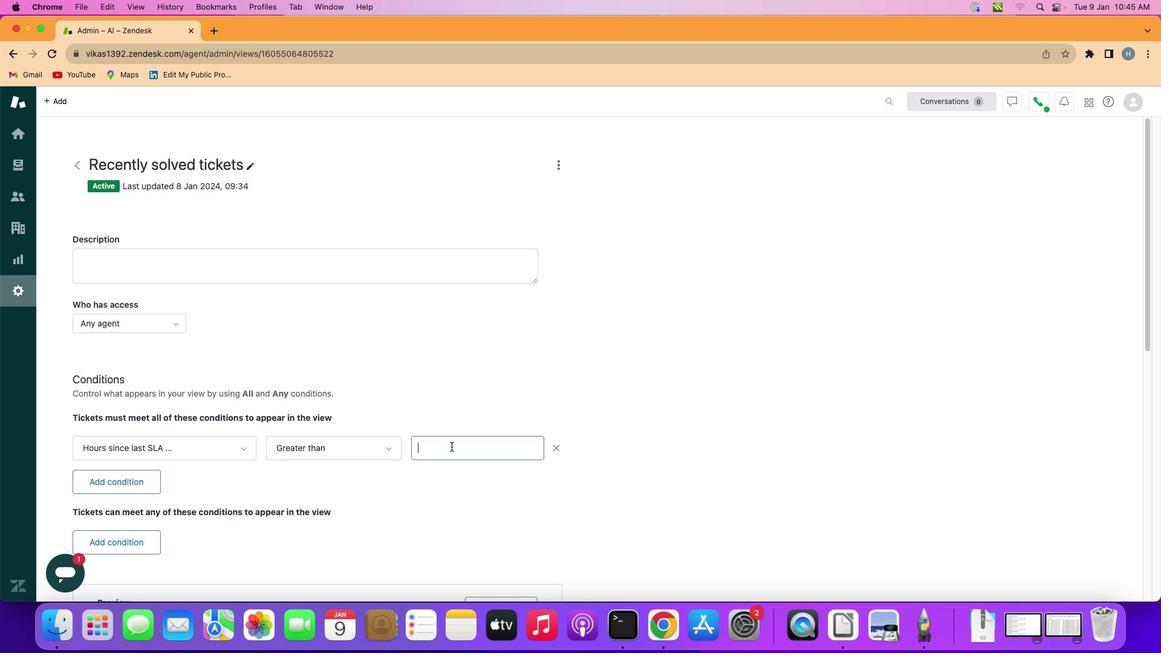 
Action: Mouse pressed left at (448, 444)
Screenshot: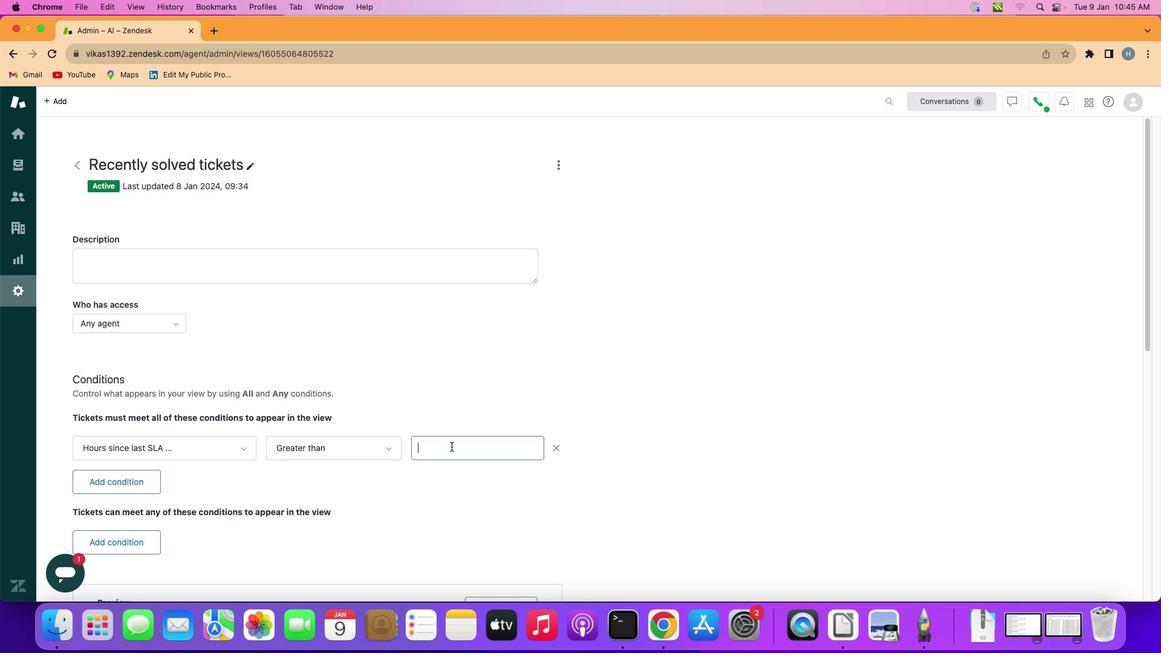 
Action: Mouse moved to (449, 443)
Screenshot: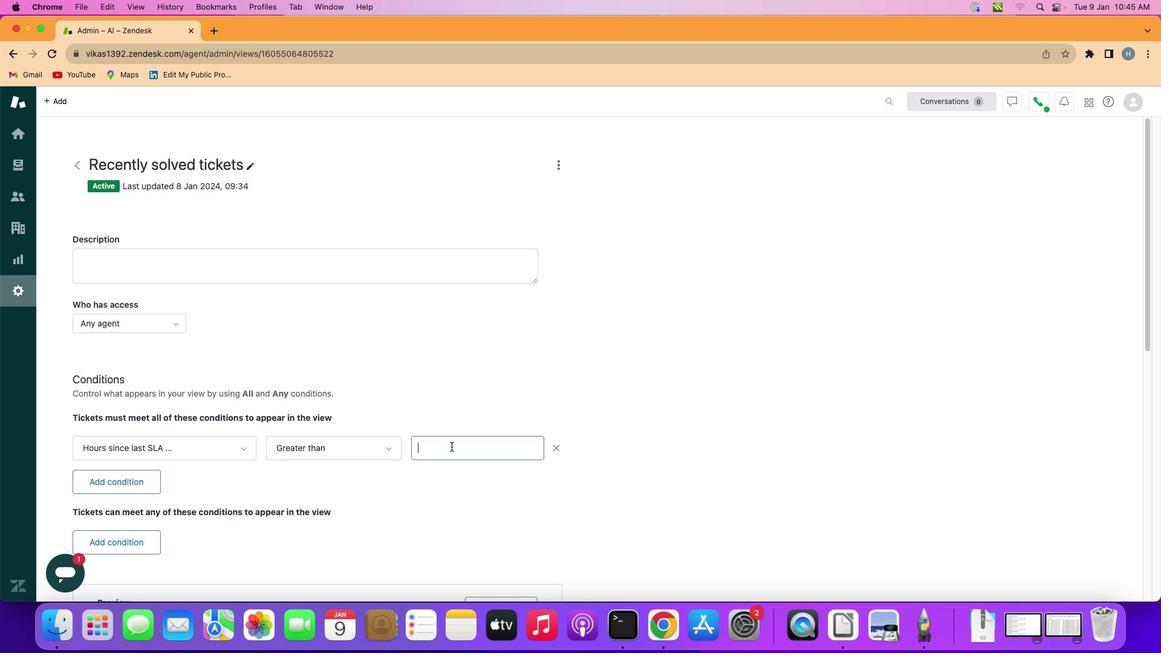 
Action: Key pressed Key.shift'T''e''n'
Screenshot: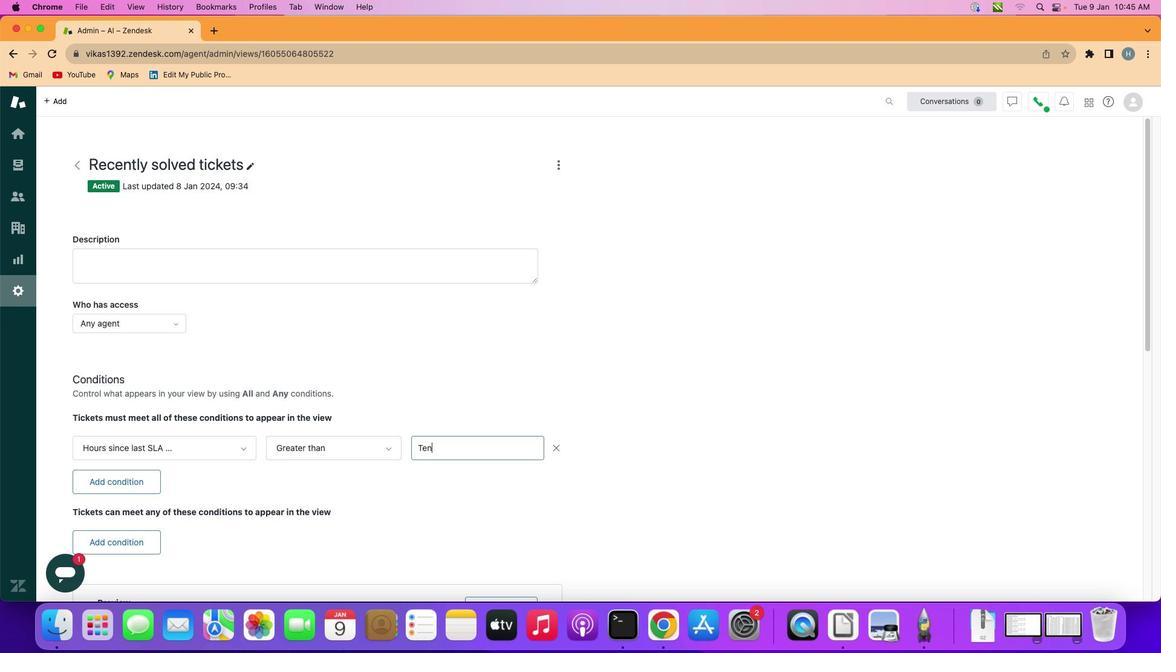 
Action: Mouse moved to (466, 473)
Screenshot: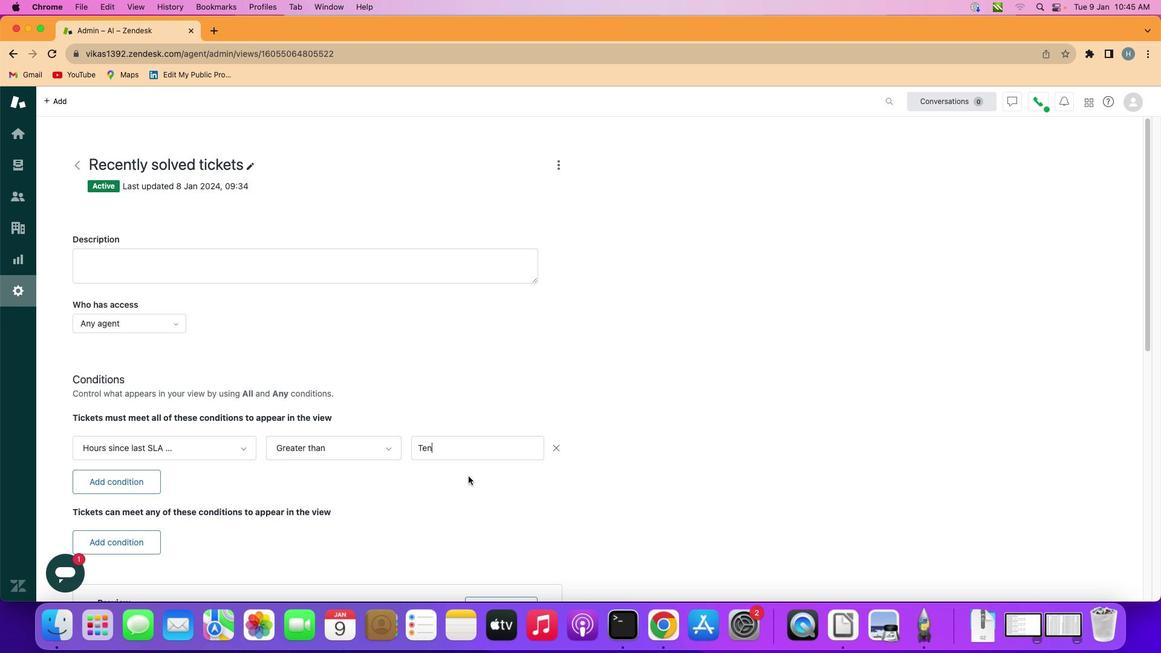 
